 Task: Search one way flight ticket for 5 adults, 2 children, 1 infant in seat and 1 infant on lap in economy from Gulfport/biloxi: Gulfport-biloxi International Airport to Rockford: Chicago Rockford International Airport(was Northwest Chicagoland Regional Airport At Rockford) on 5-1-2023. Choice of flights is Frontier. Number of bags: 1 carry on bag. Price is upto 20000. Outbound departure time preference is 9:45.
Action: Mouse moved to (213, 375)
Screenshot: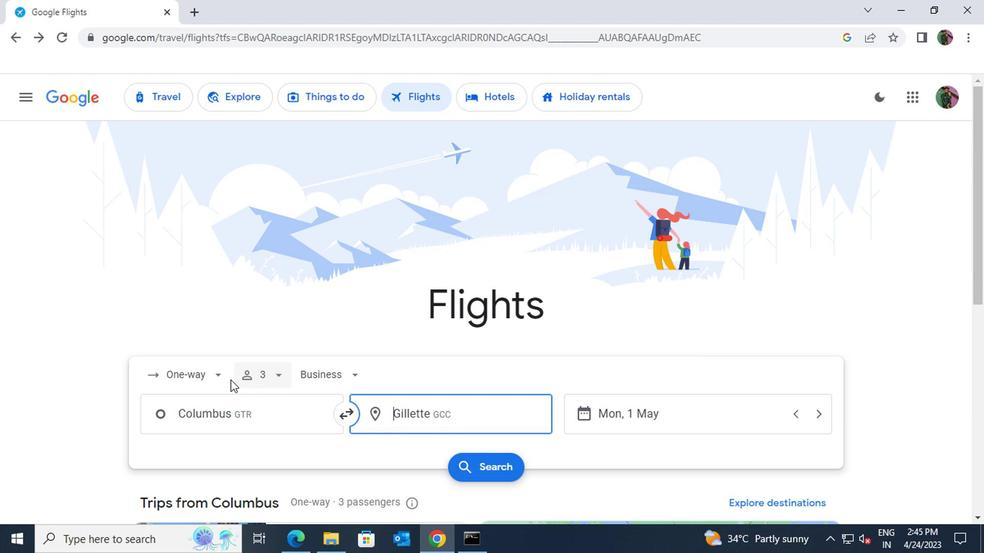
Action: Mouse pressed left at (213, 375)
Screenshot: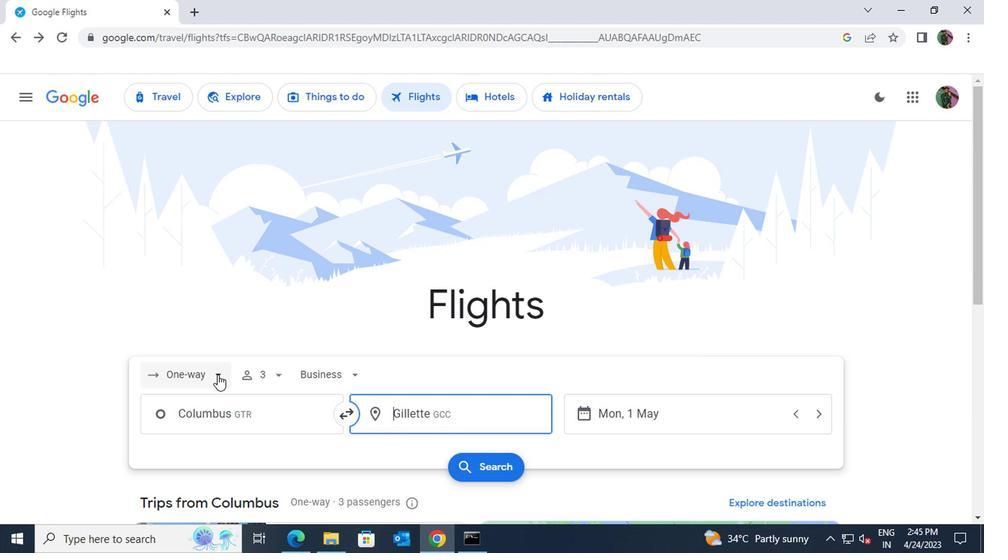 
Action: Mouse moved to (205, 310)
Screenshot: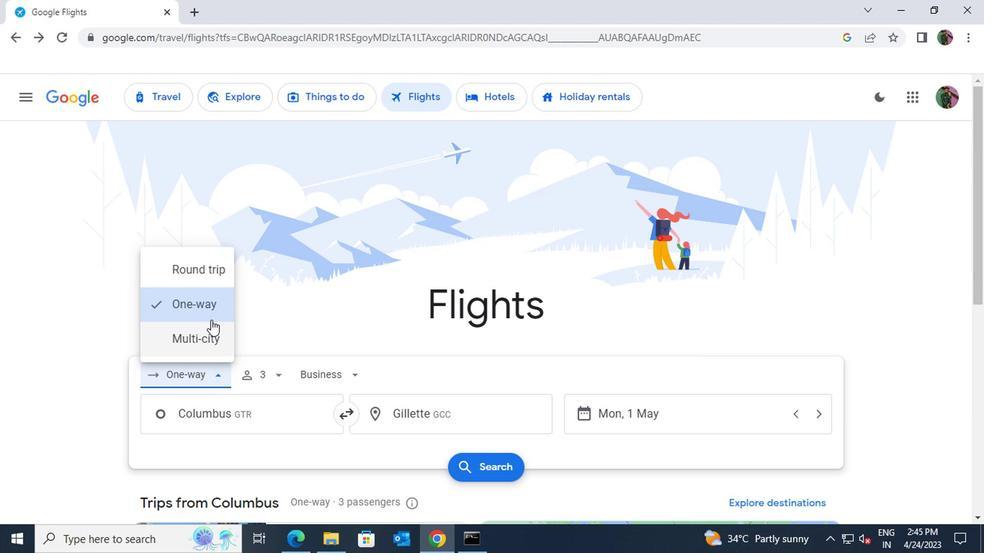 
Action: Mouse pressed left at (205, 310)
Screenshot: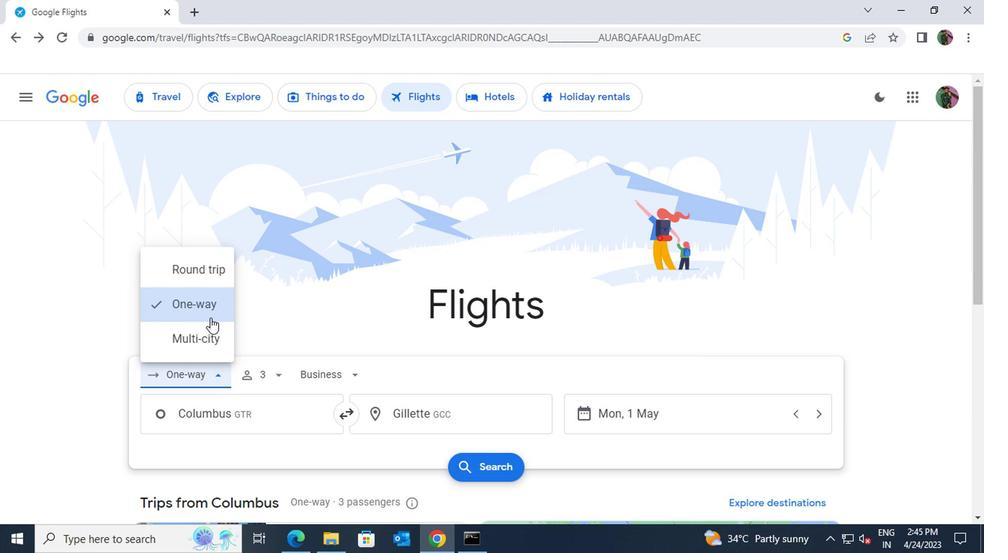 
Action: Mouse moved to (262, 413)
Screenshot: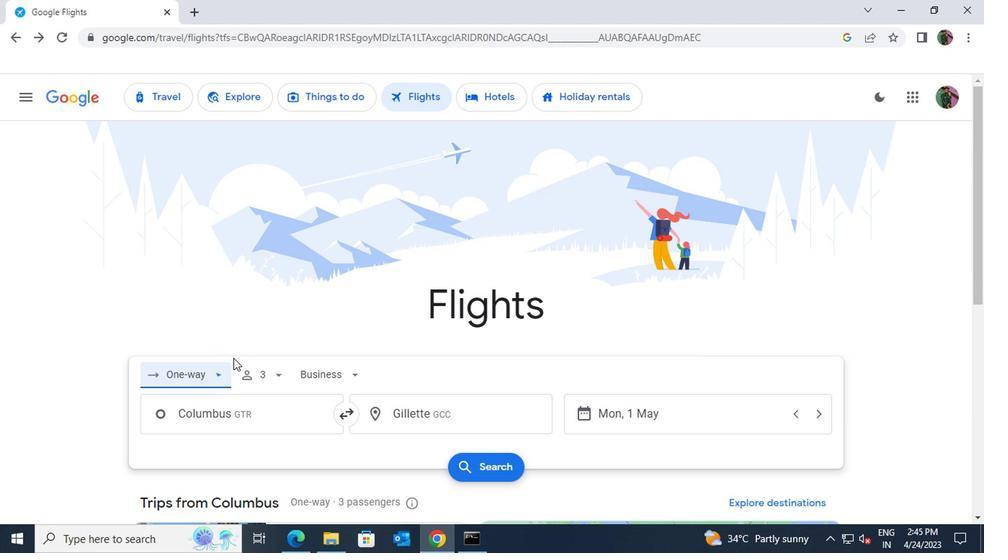 
Action: Mouse pressed left at (262, 413)
Screenshot: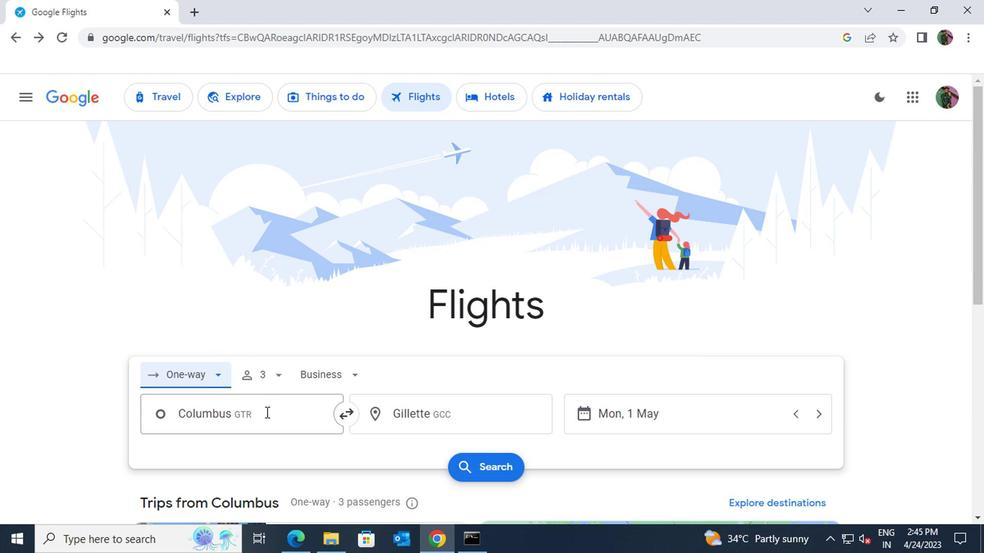 
Action: Mouse moved to (271, 410)
Screenshot: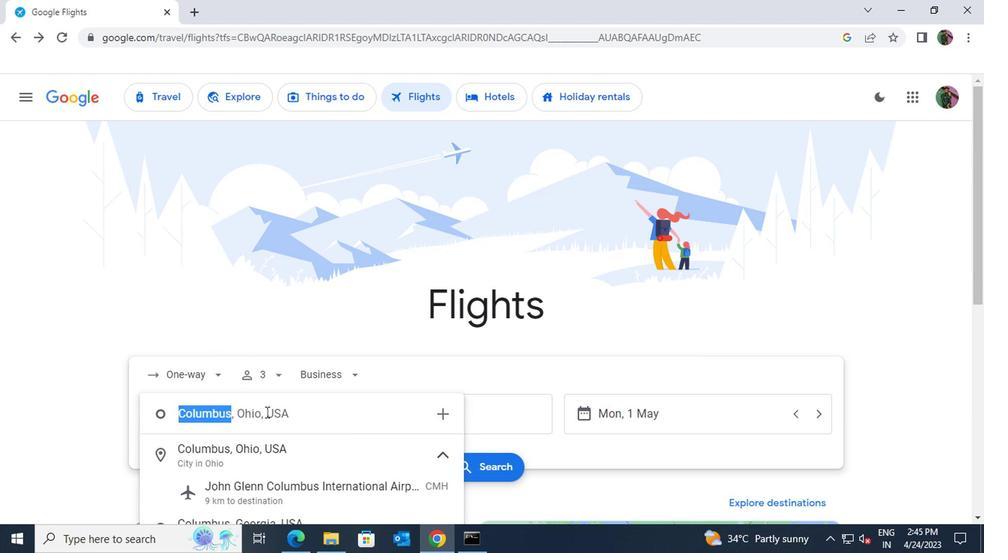 
Action: Key pressed golfport
Screenshot: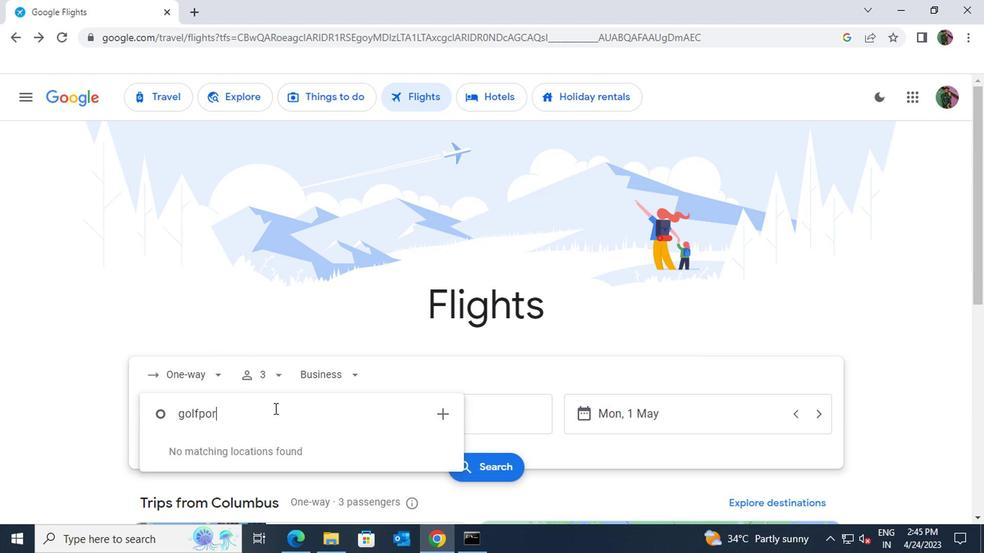 
Action: Mouse moved to (281, 447)
Screenshot: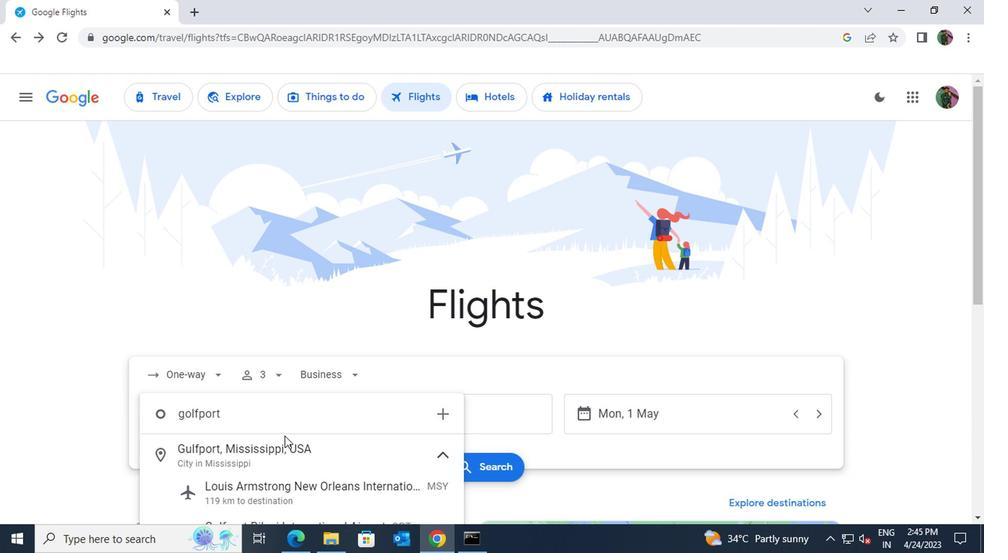 
Action: Mouse scrolled (281, 446) with delta (0, 0)
Screenshot: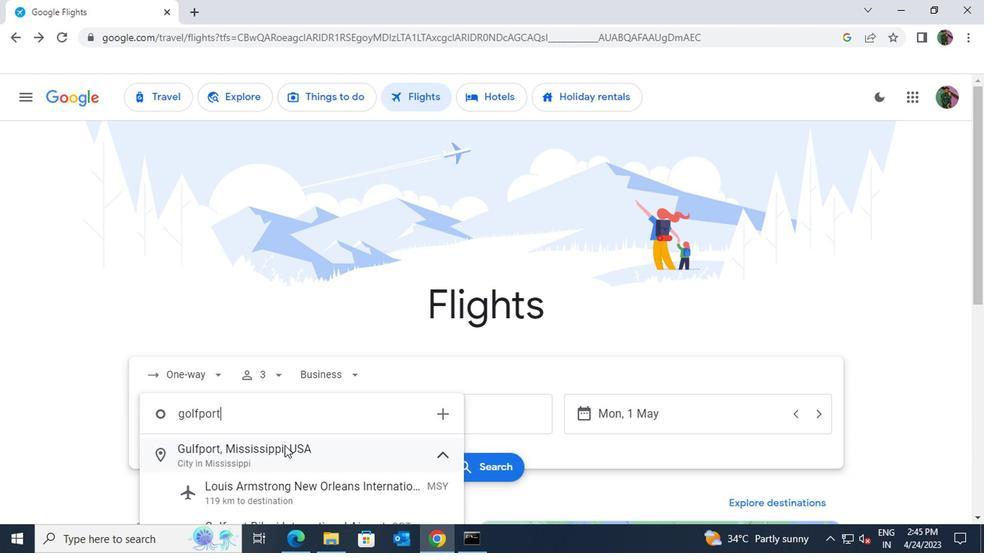 
Action: Mouse moved to (285, 452)
Screenshot: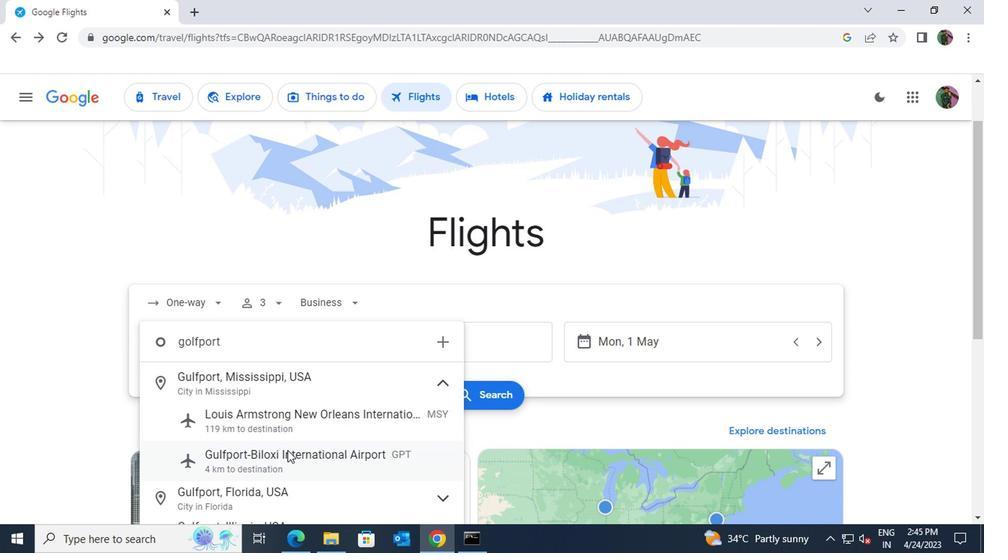 
Action: Mouse pressed left at (285, 452)
Screenshot: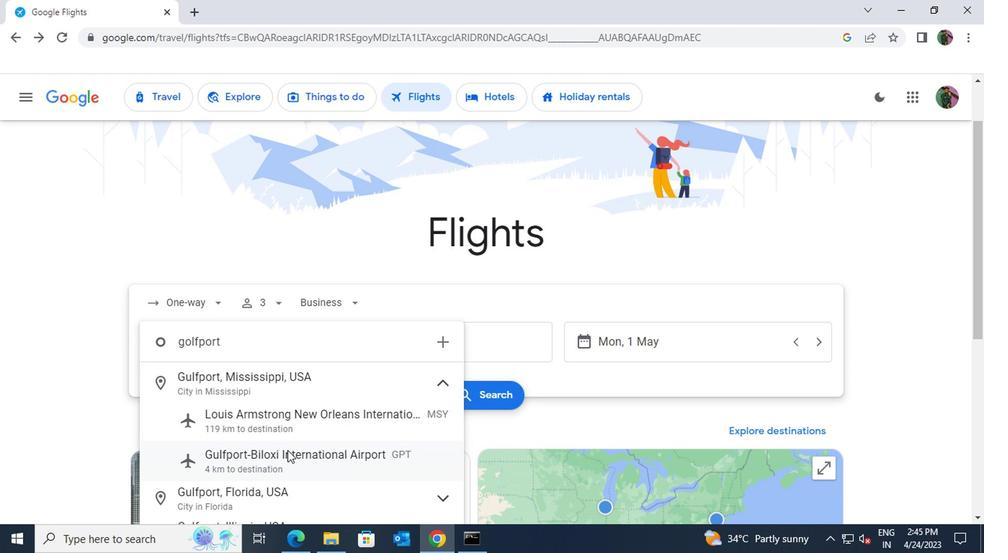 
Action: Mouse moved to (413, 345)
Screenshot: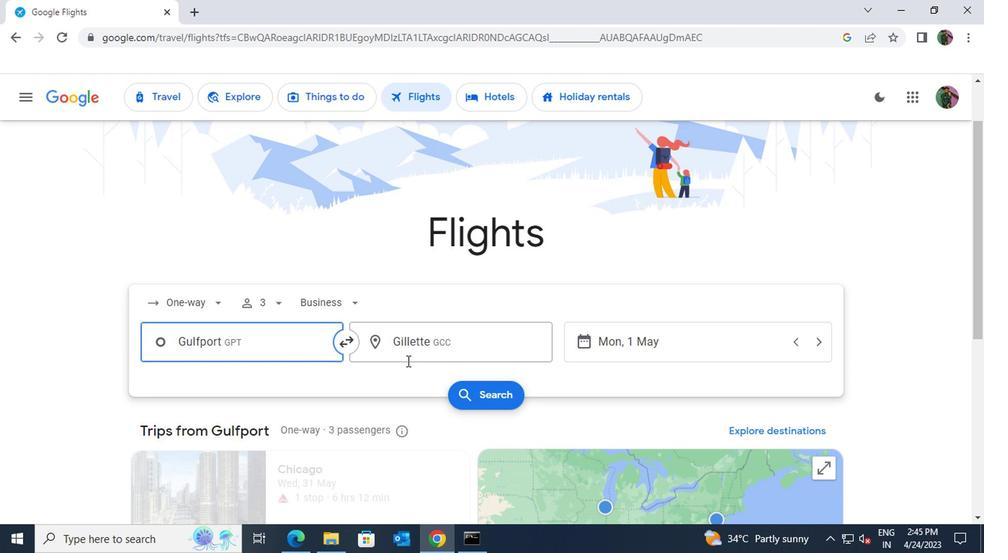 
Action: Mouse pressed left at (413, 345)
Screenshot: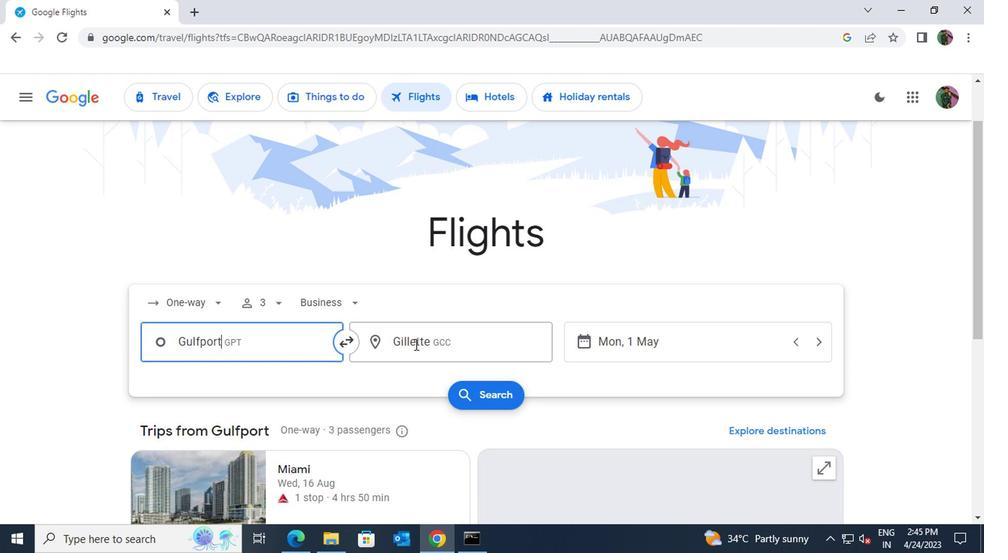 
Action: Key pressed chicago<Key.space>rockfor
Screenshot: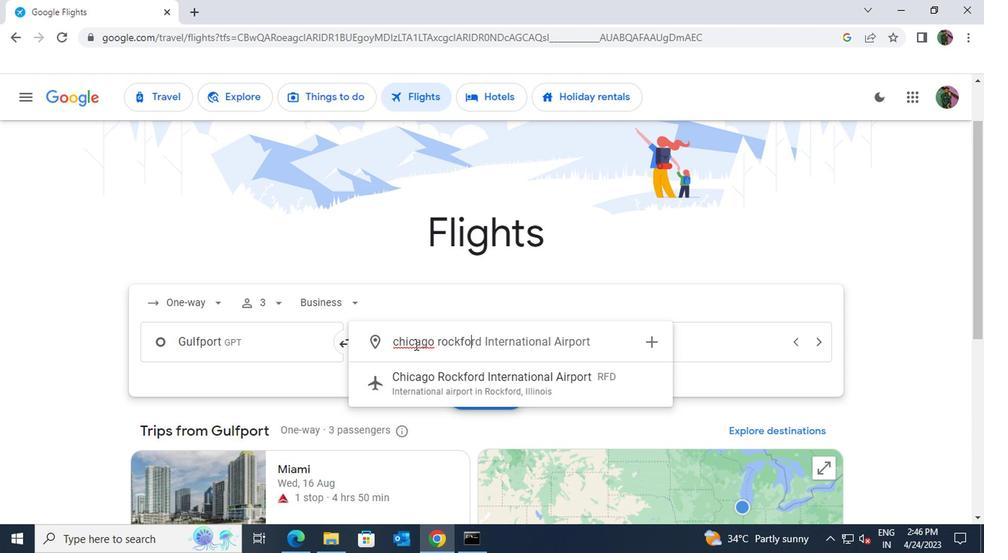 
Action: Mouse moved to (444, 378)
Screenshot: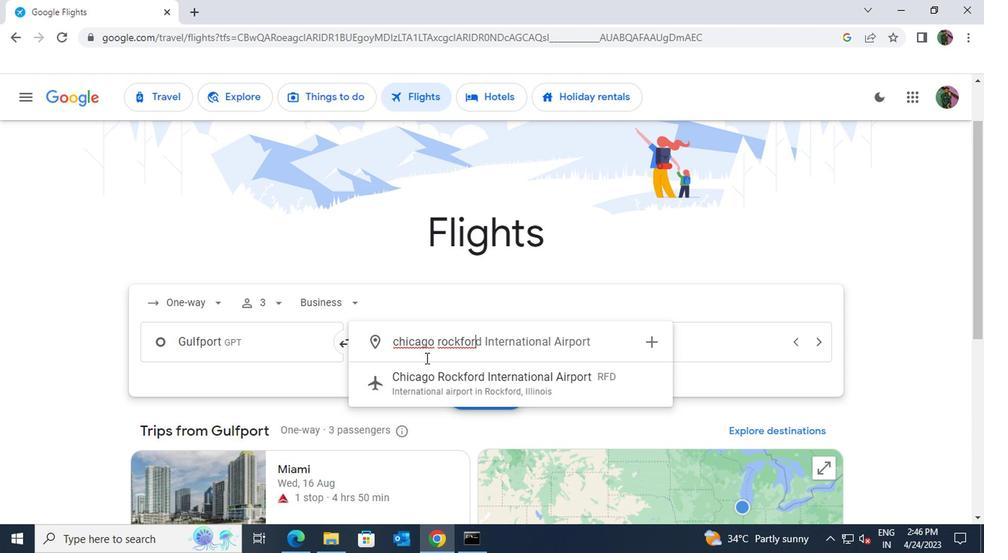 
Action: Mouse pressed left at (444, 378)
Screenshot: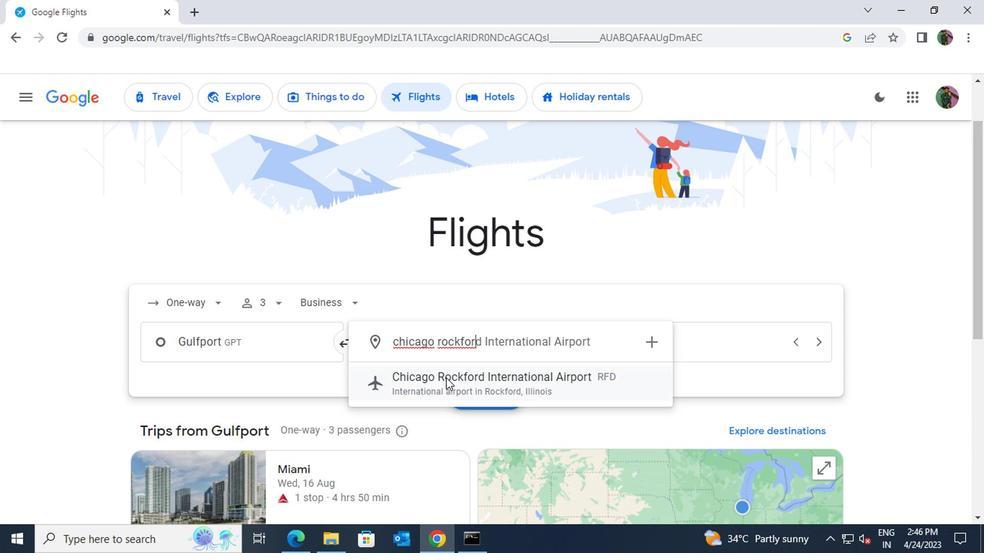 
Action: Mouse moved to (276, 308)
Screenshot: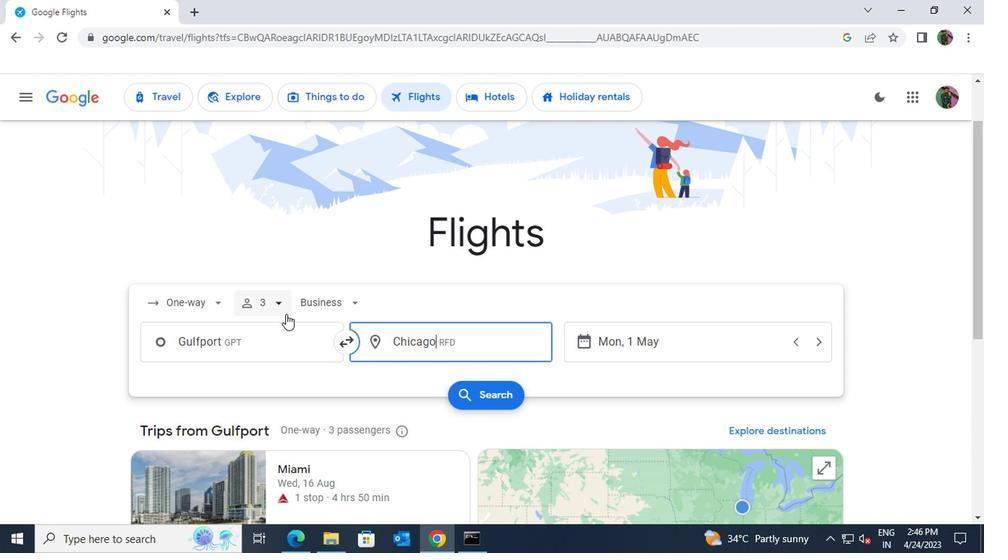 
Action: Mouse pressed left at (276, 308)
Screenshot: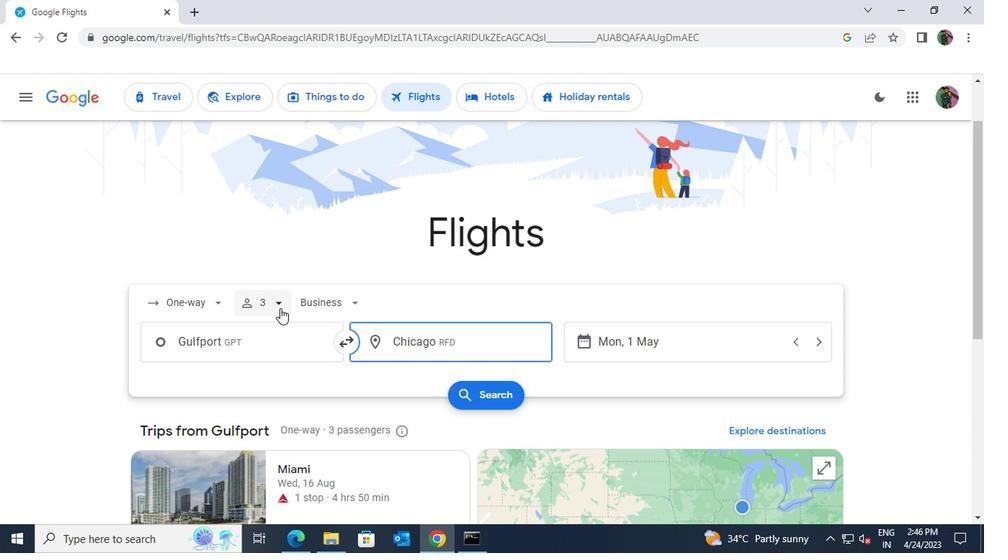 
Action: Mouse moved to (379, 341)
Screenshot: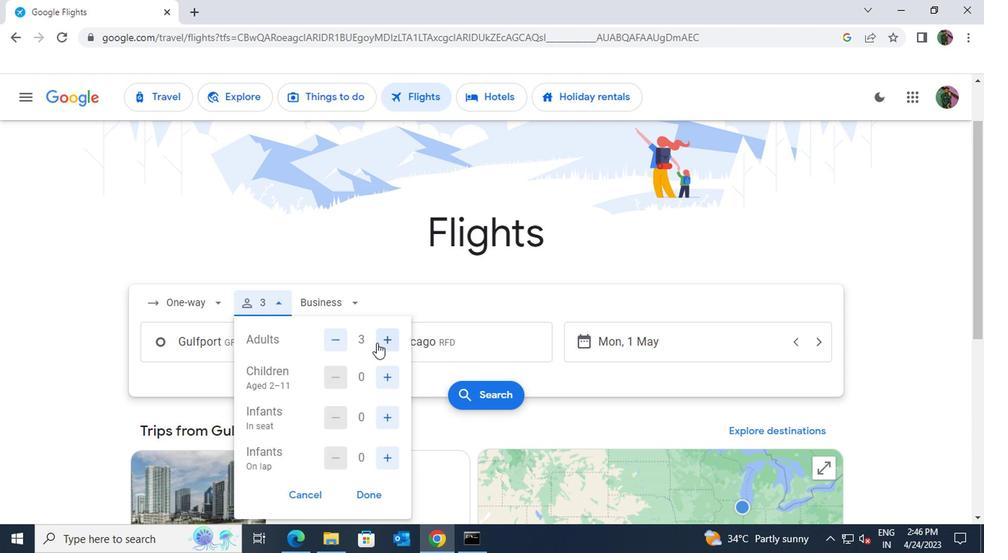 
Action: Mouse pressed left at (379, 341)
Screenshot: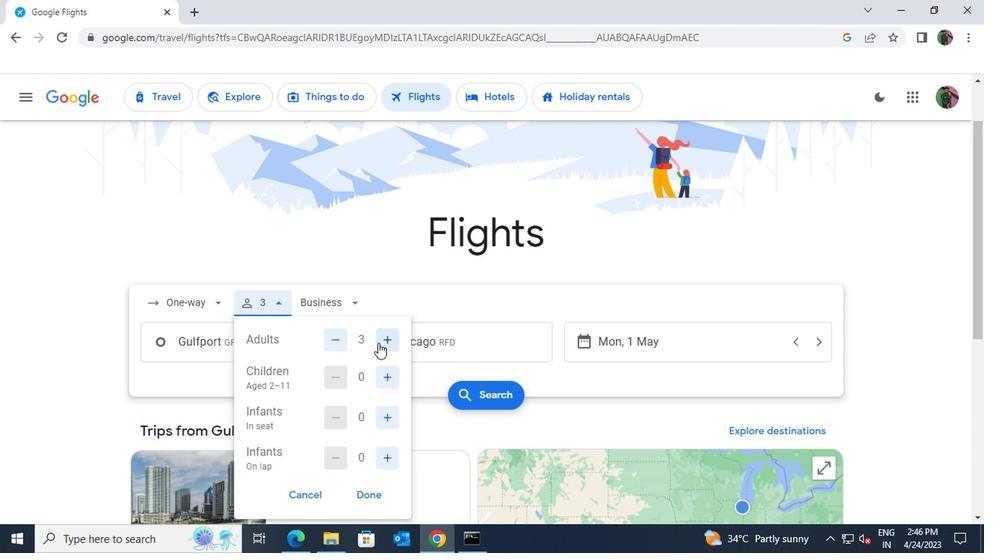 
Action: Mouse pressed left at (379, 341)
Screenshot: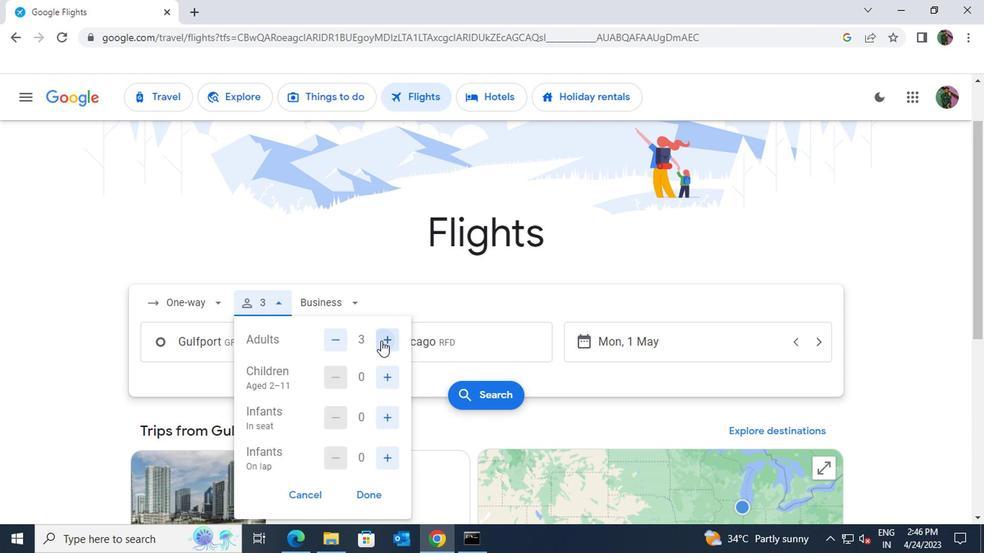 
Action: Mouse moved to (383, 369)
Screenshot: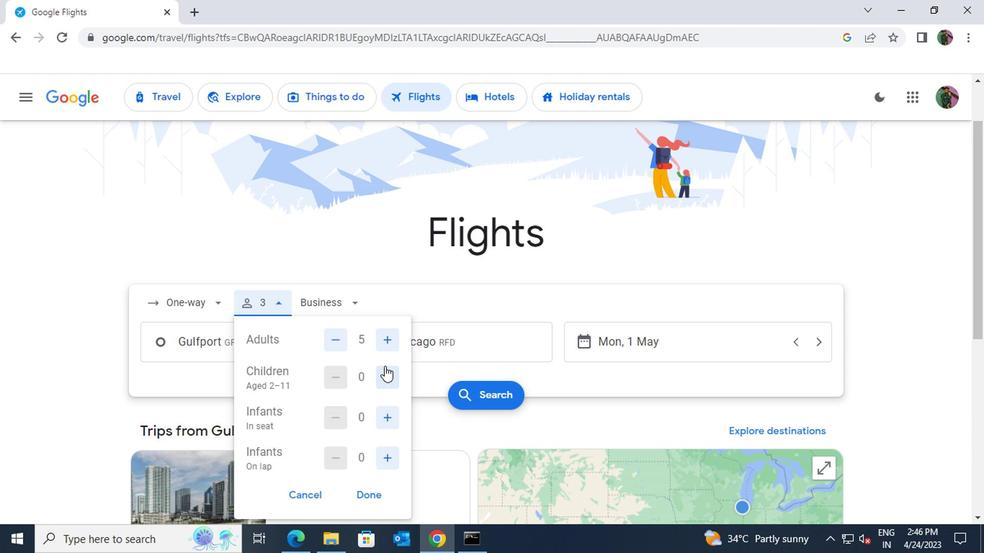 
Action: Mouse pressed left at (383, 369)
Screenshot: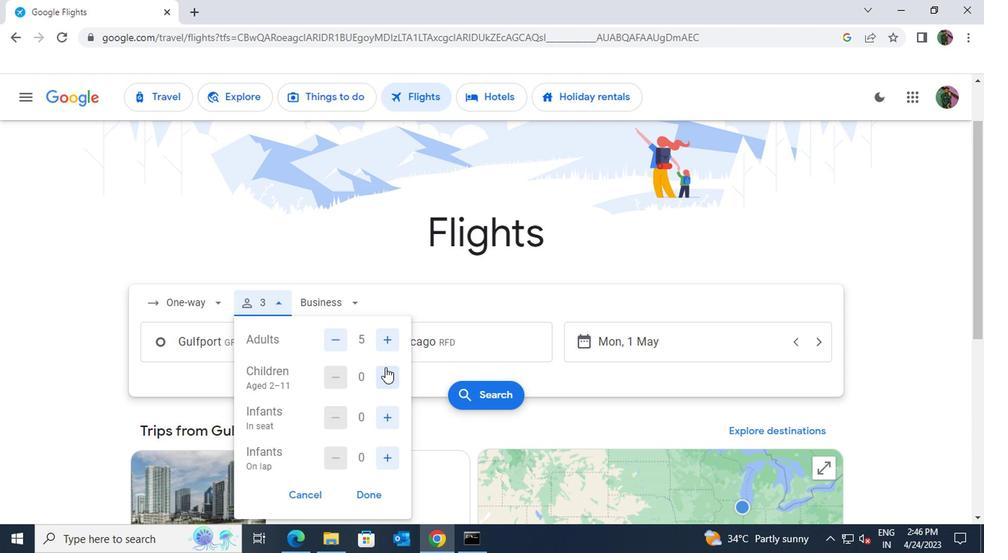 
Action: Mouse pressed left at (383, 369)
Screenshot: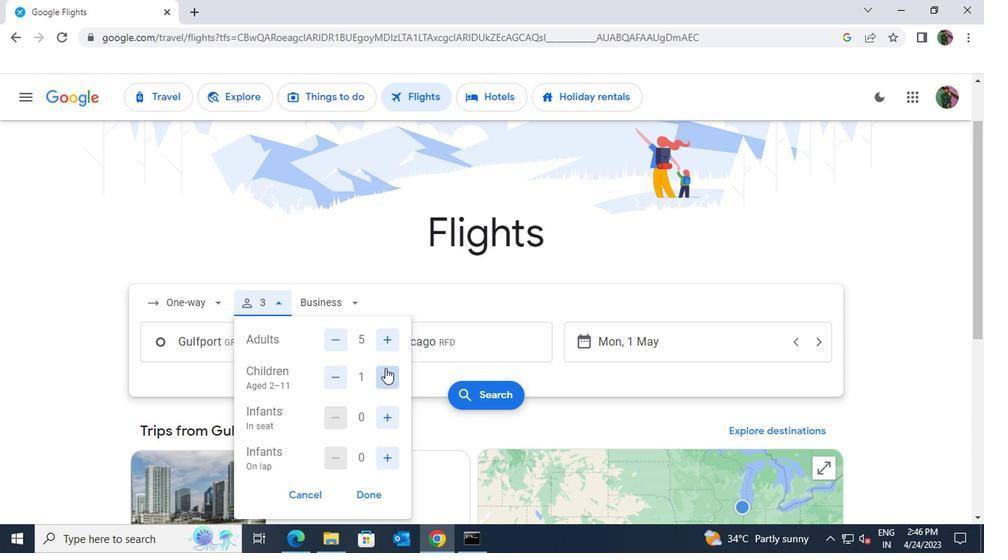 
Action: Mouse moved to (384, 380)
Screenshot: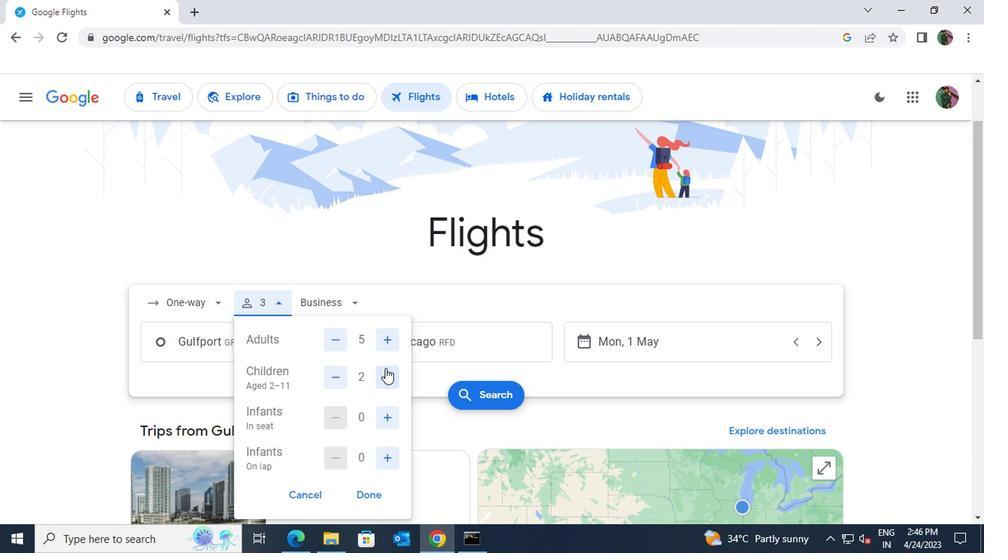 
Action: Mouse scrolled (384, 379) with delta (0, 0)
Screenshot: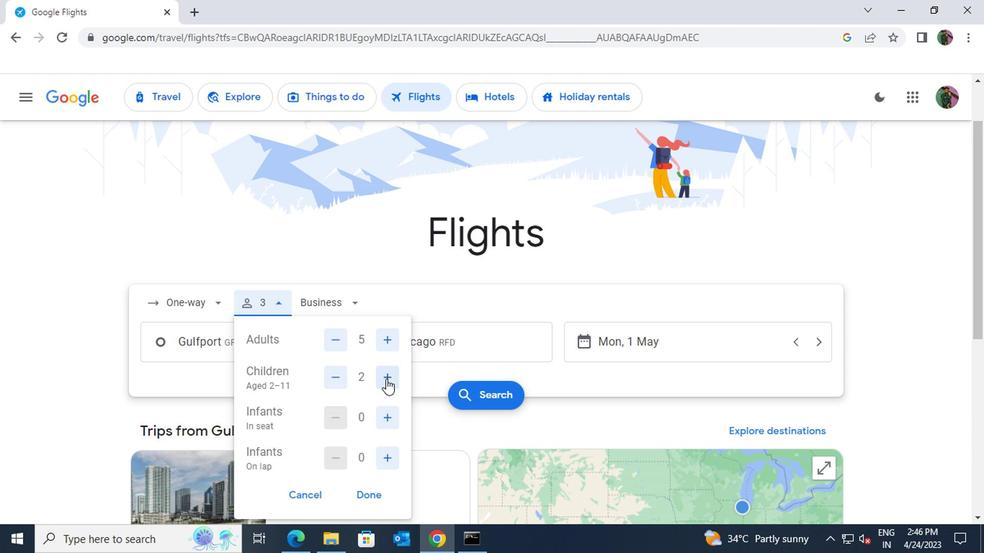
Action: Mouse pressed left at (384, 380)
Screenshot: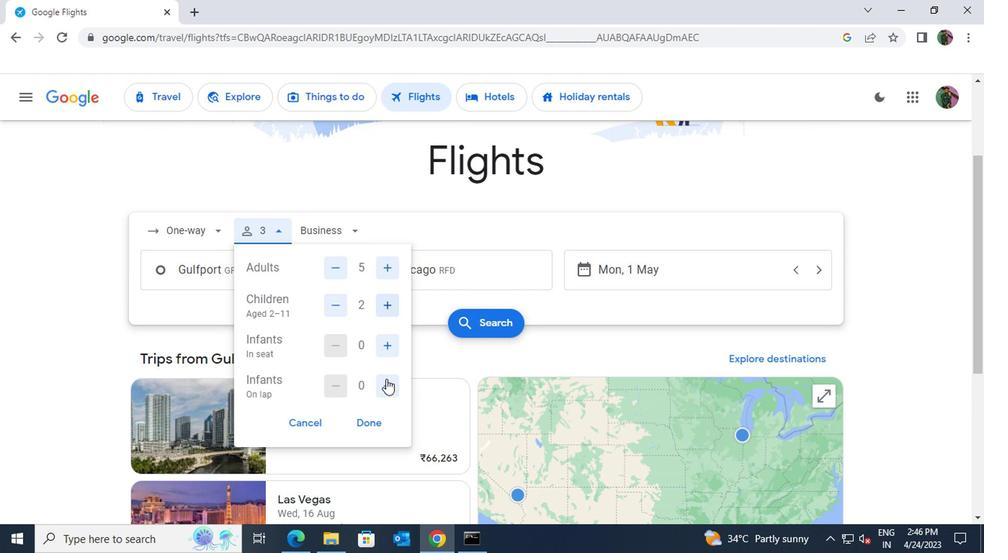 
Action: Mouse moved to (366, 410)
Screenshot: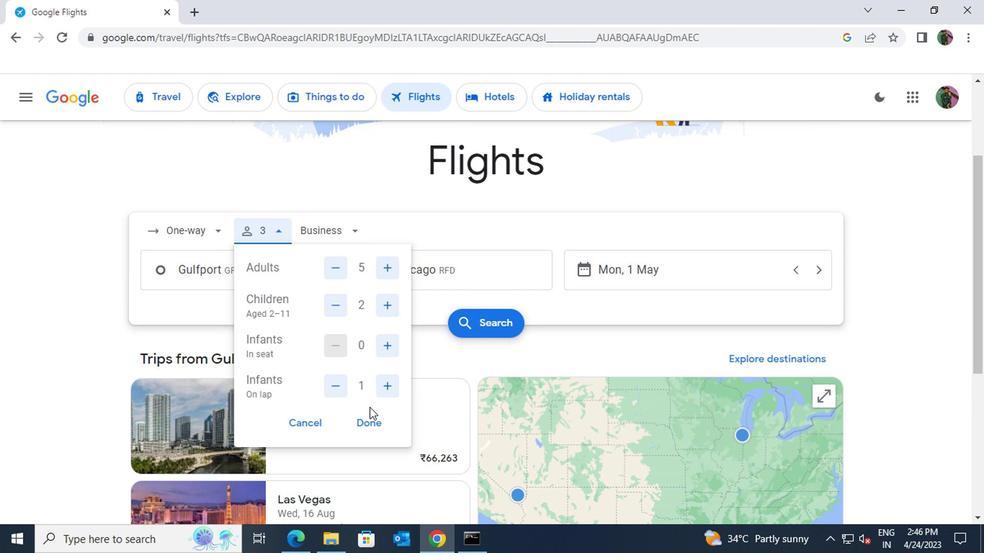 
Action: Mouse pressed left at (366, 410)
Screenshot: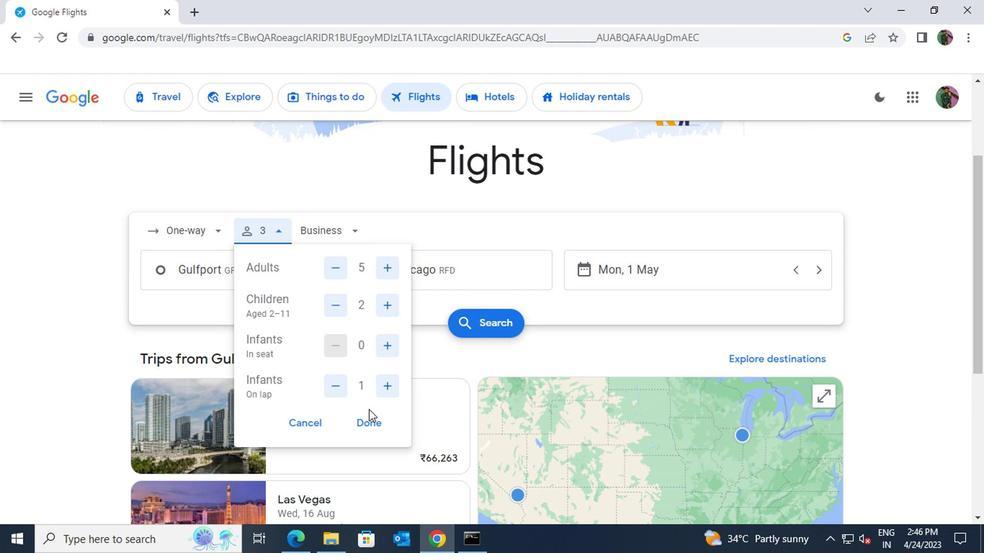 
Action: Mouse moved to (363, 426)
Screenshot: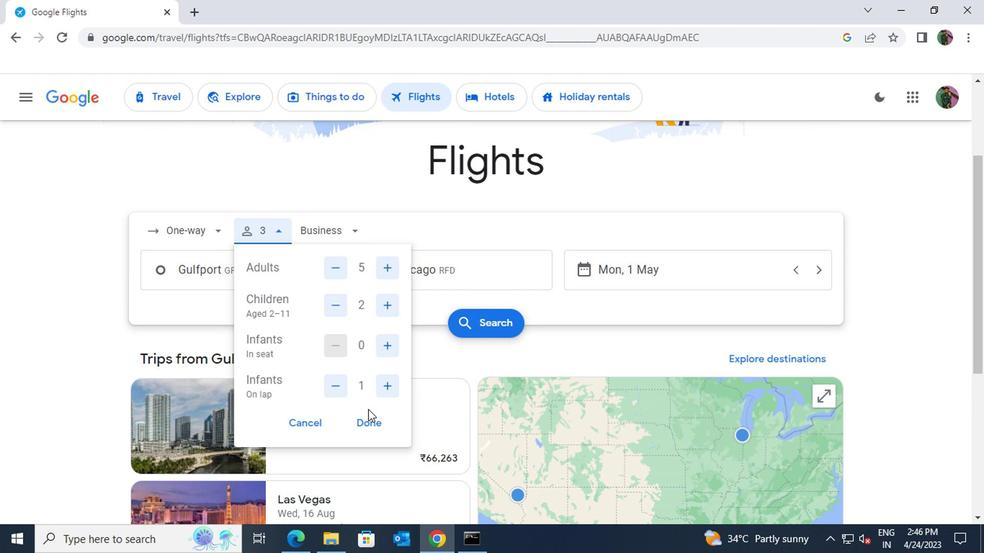 
Action: Mouse pressed left at (363, 426)
Screenshot: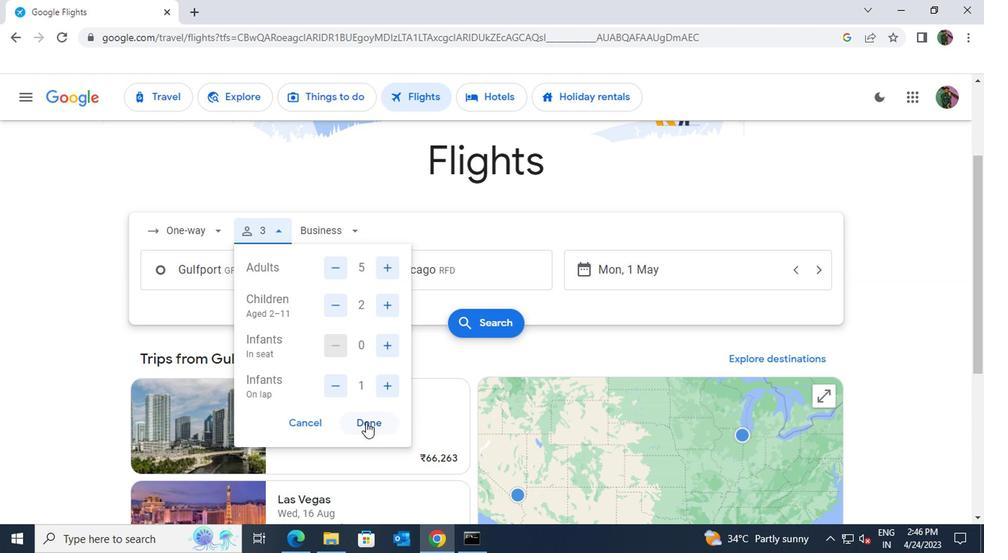 
Action: Mouse moved to (577, 267)
Screenshot: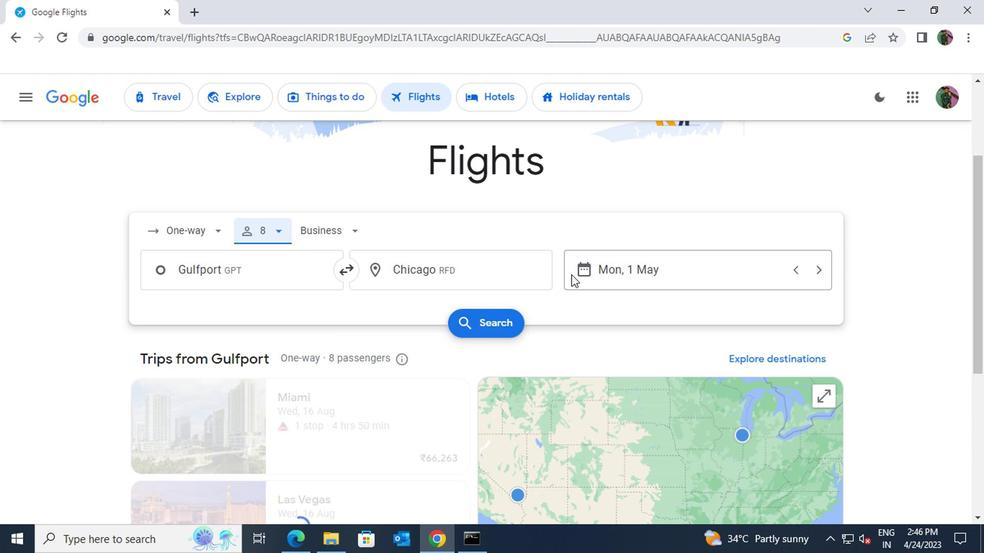 
Action: Mouse pressed left at (577, 267)
Screenshot: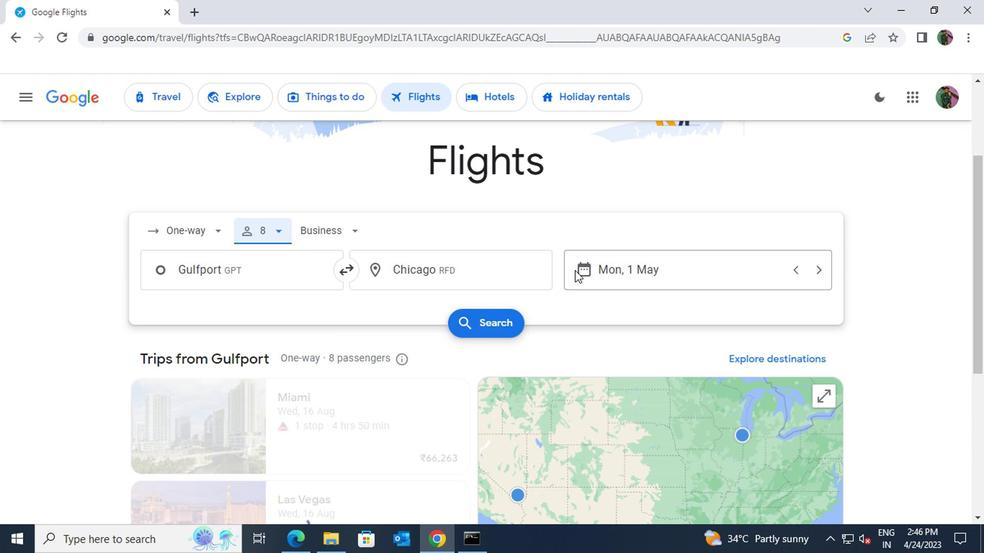 
Action: Mouse moved to (631, 260)
Screenshot: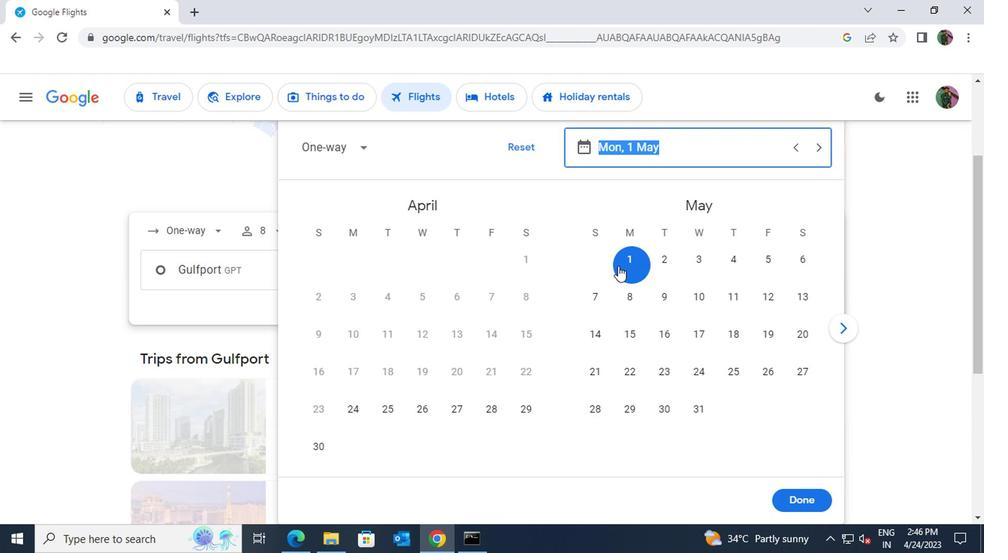 
Action: Mouse pressed left at (631, 260)
Screenshot: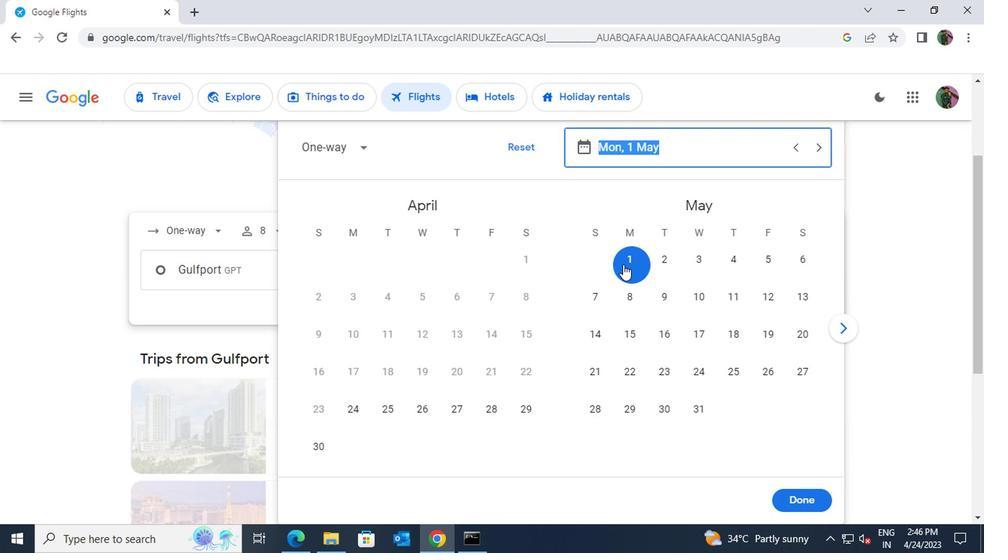 
Action: Mouse moved to (796, 504)
Screenshot: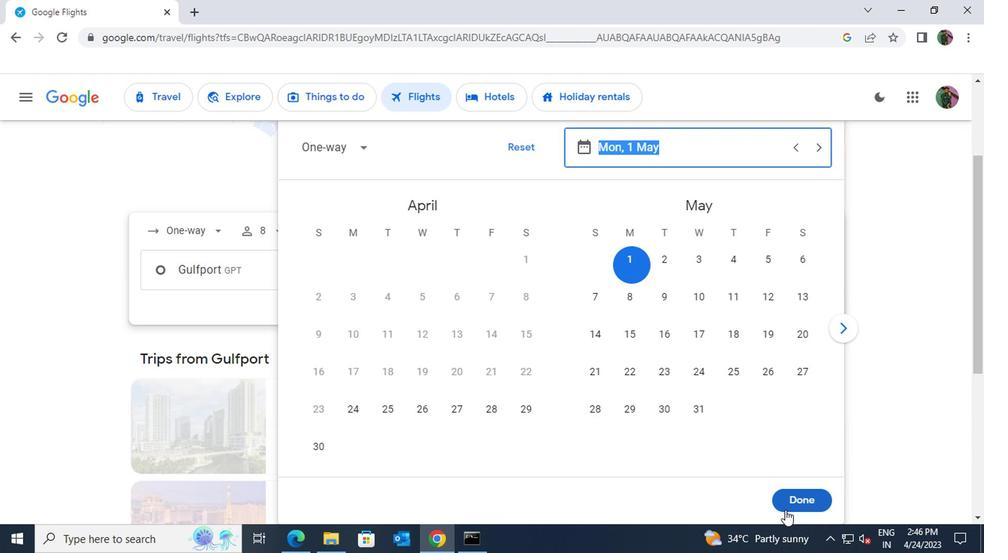 
Action: Mouse pressed left at (796, 504)
Screenshot: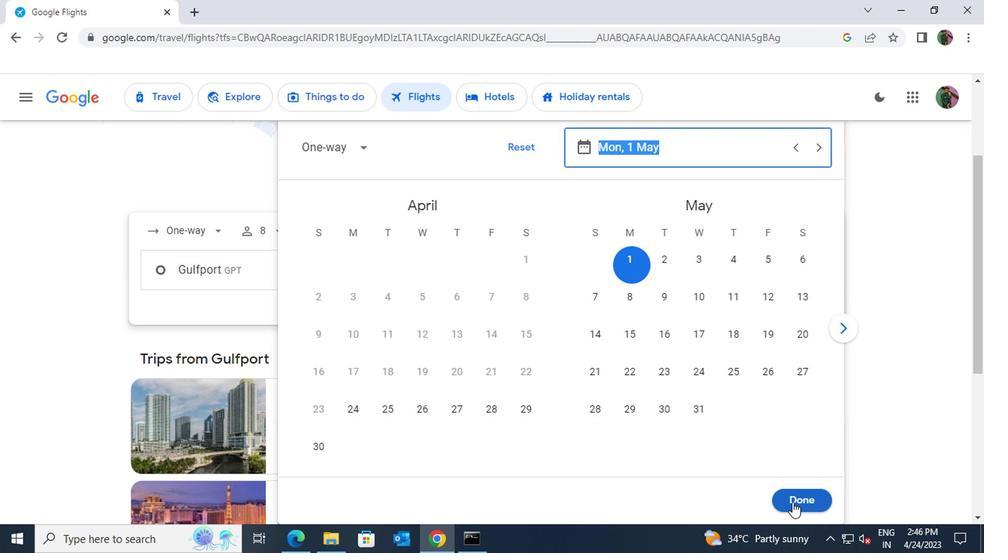 
Action: Mouse moved to (496, 319)
Screenshot: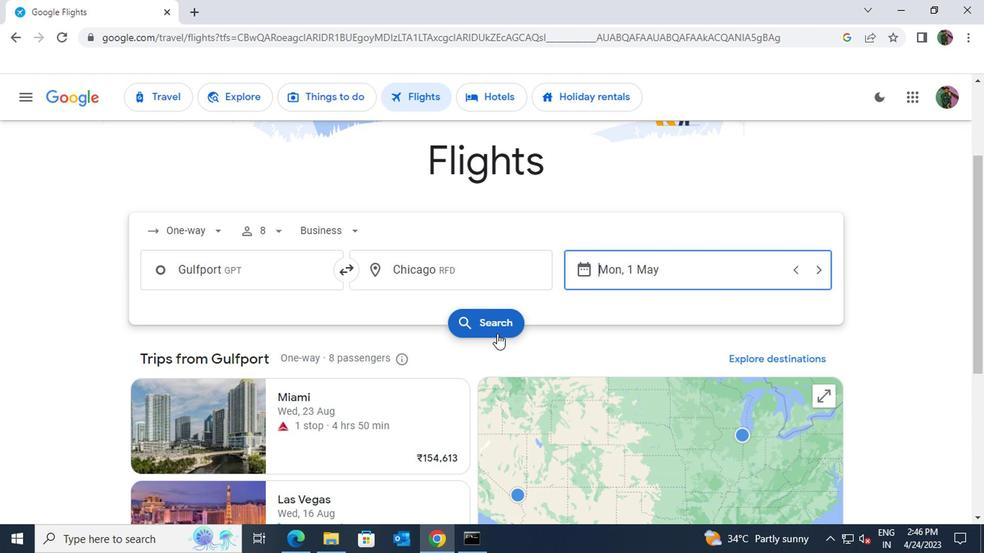 
Action: Mouse pressed left at (496, 319)
Screenshot: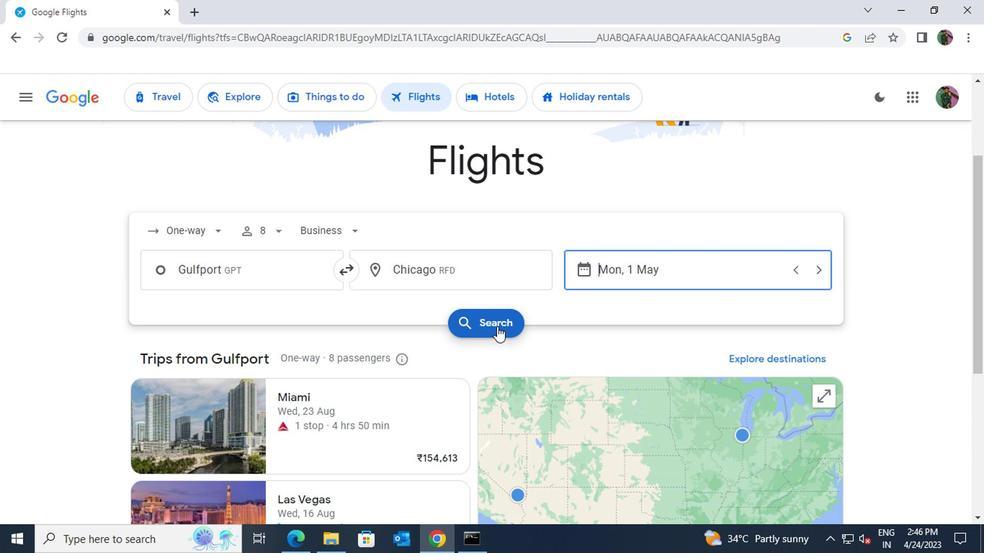 
Action: Mouse moved to (166, 231)
Screenshot: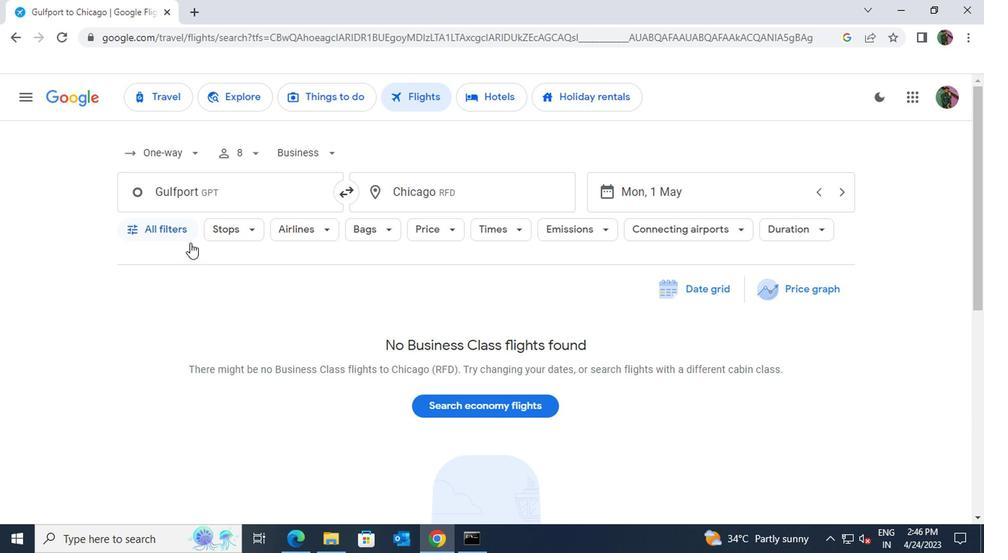
Action: Mouse pressed left at (166, 231)
Screenshot: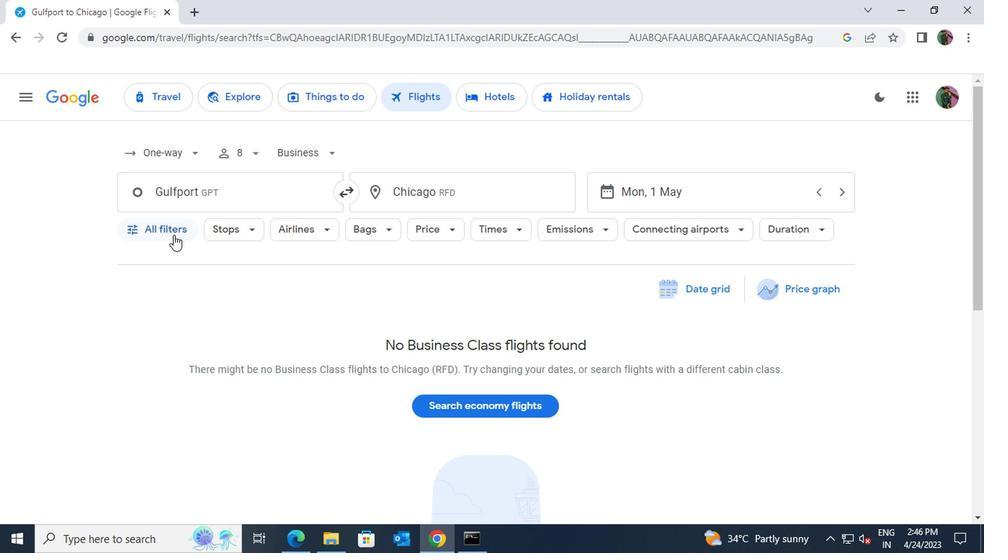 
Action: Mouse moved to (246, 352)
Screenshot: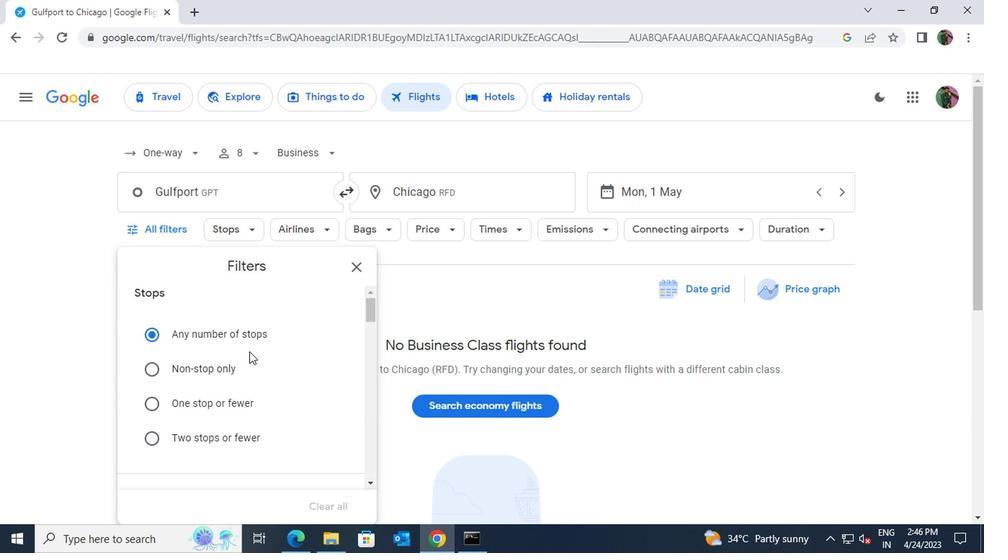 
Action: Mouse scrolled (246, 351) with delta (0, 0)
Screenshot: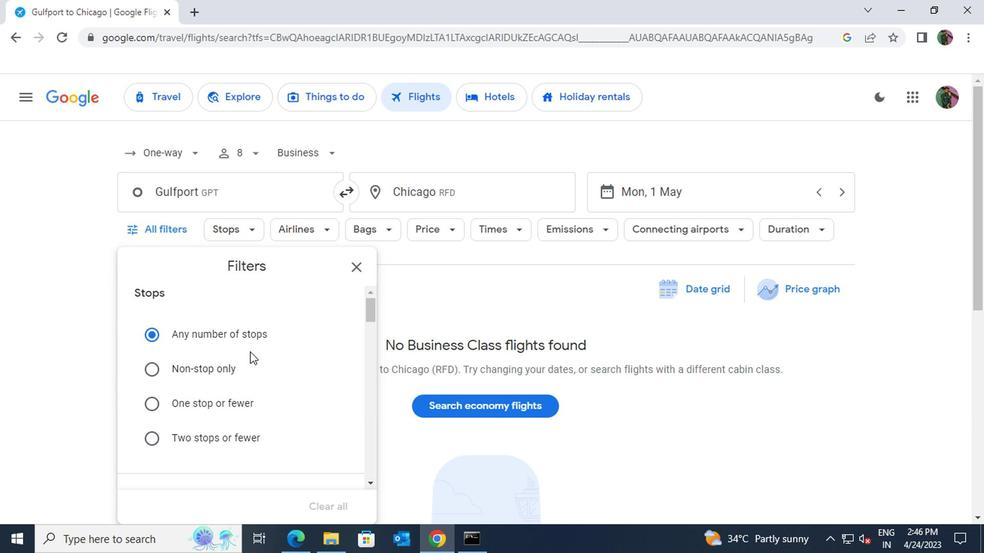 
Action: Mouse scrolled (246, 351) with delta (0, 0)
Screenshot: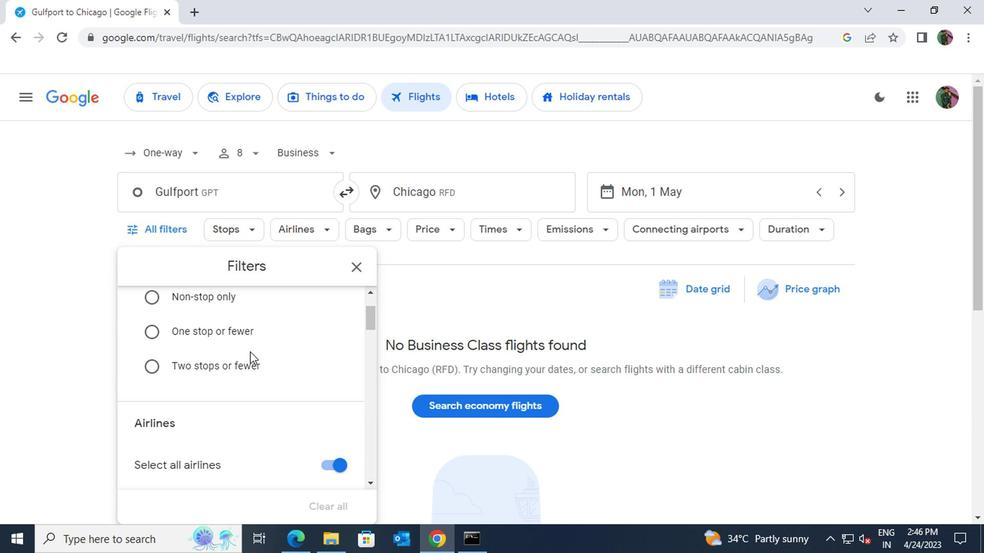 
Action: Mouse scrolled (246, 351) with delta (0, 0)
Screenshot: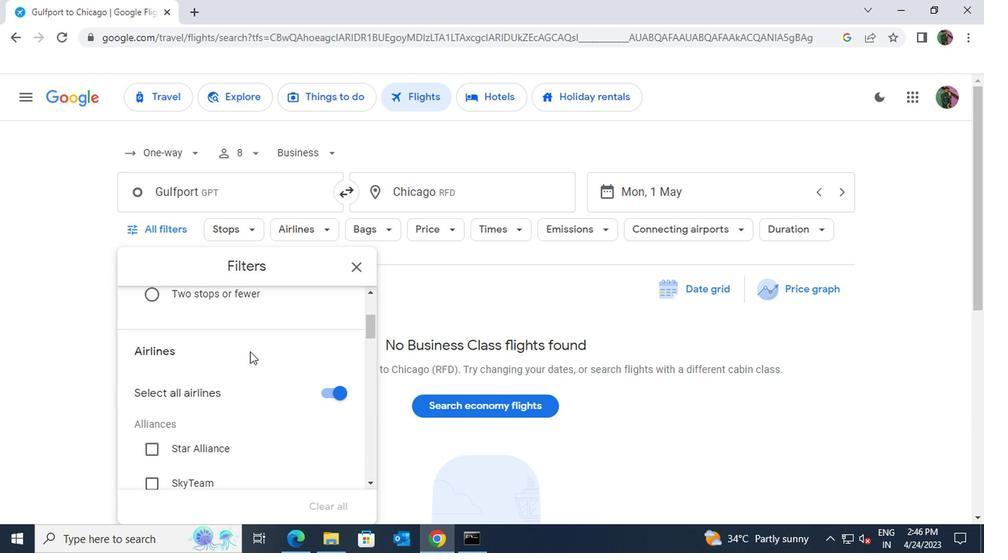 
Action: Mouse scrolled (246, 351) with delta (0, 0)
Screenshot: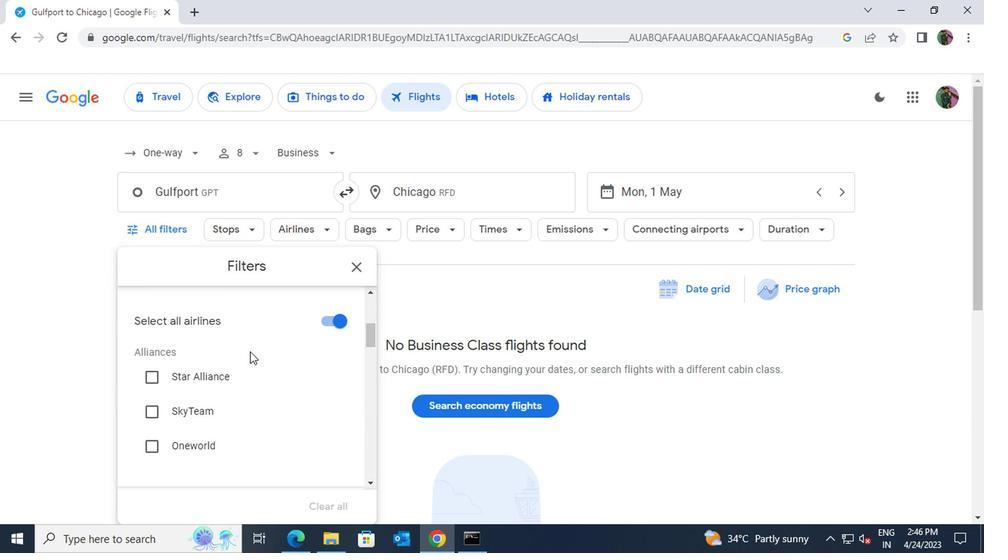 
Action: Mouse moved to (247, 352)
Screenshot: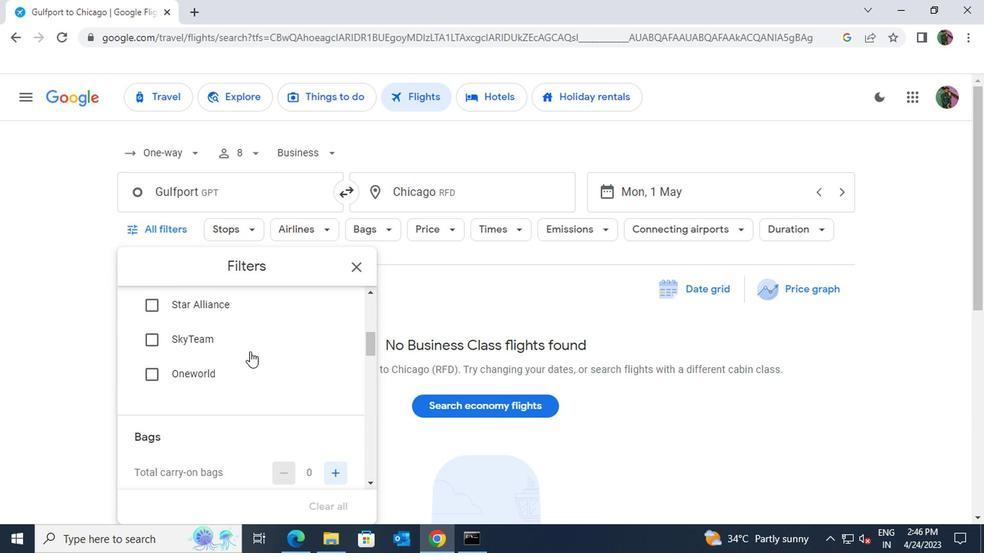 
Action: Mouse scrolled (247, 351) with delta (0, 0)
Screenshot: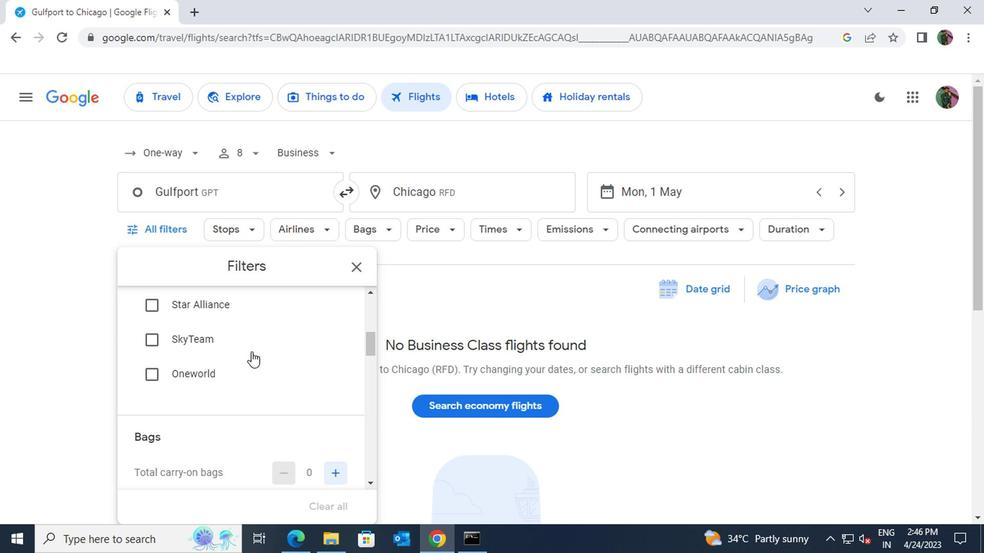 
Action: Mouse scrolled (247, 351) with delta (0, 0)
Screenshot: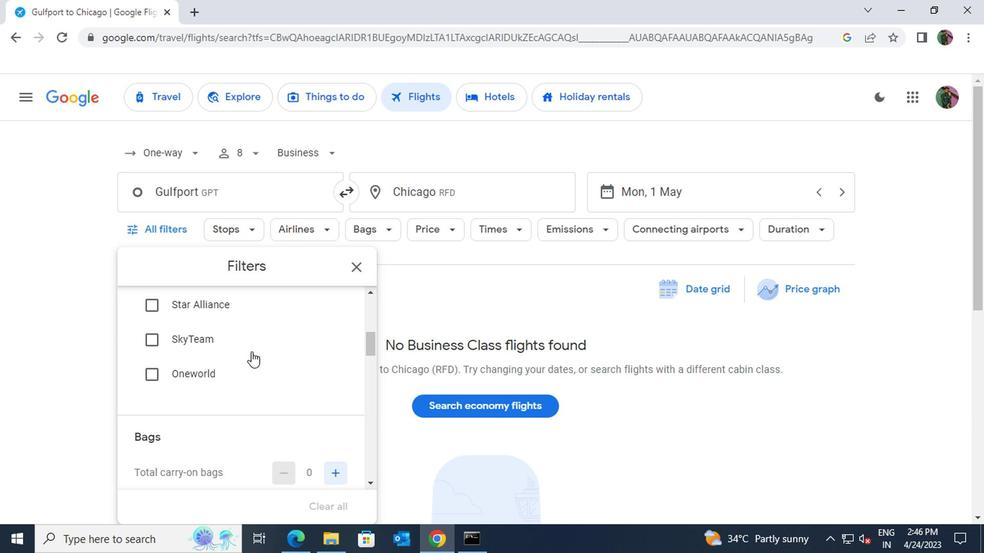 
Action: Mouse moved to (328, 330)
Screenshot: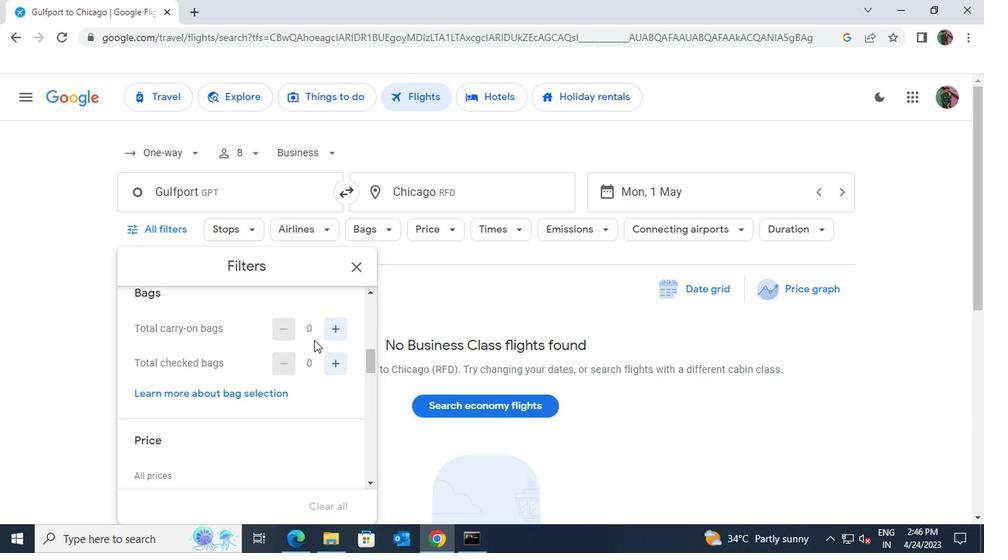 
Action: Mouse pressed left at (328, 330)
Screenshot: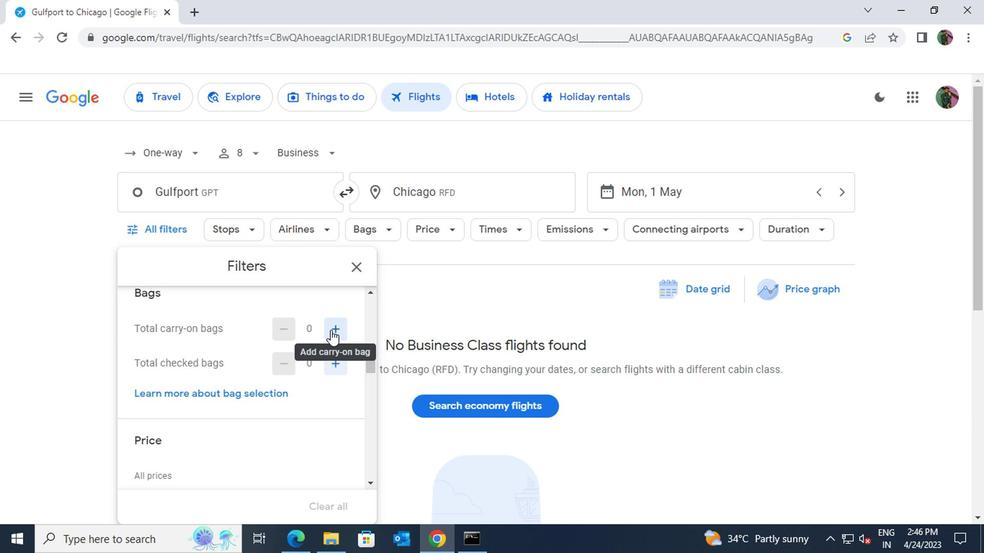 
Action: Mouse scrolled (328, 329) with delta (0, -1)
Screenshot: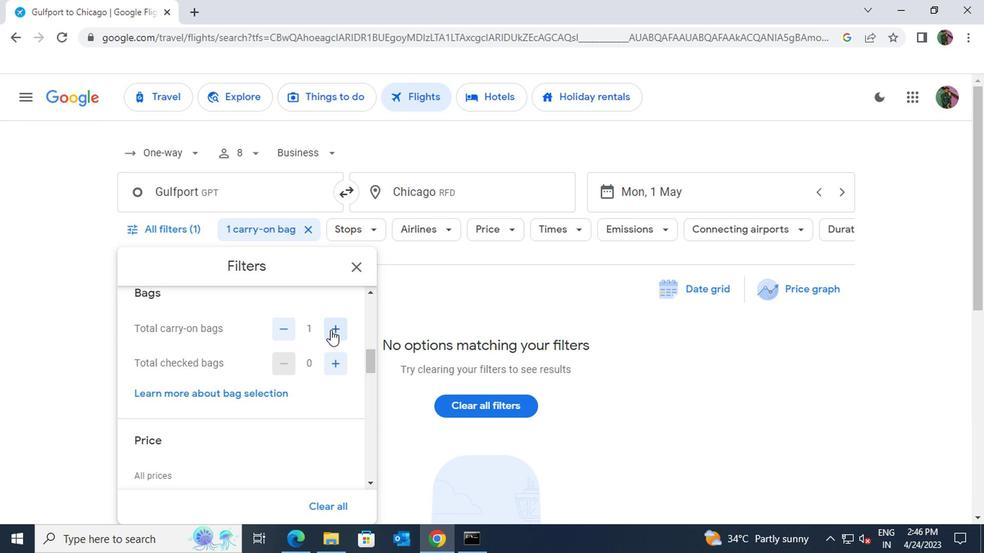 
Action: Mouse moved to (337, 437)
Screenshot: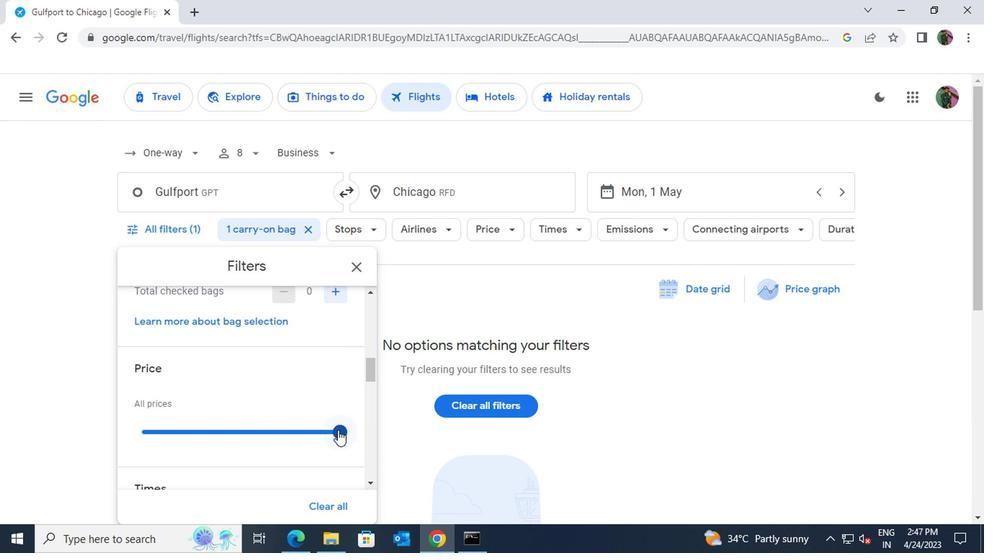 
Action: Mouse pressed left at (337, 437)
Screenshot: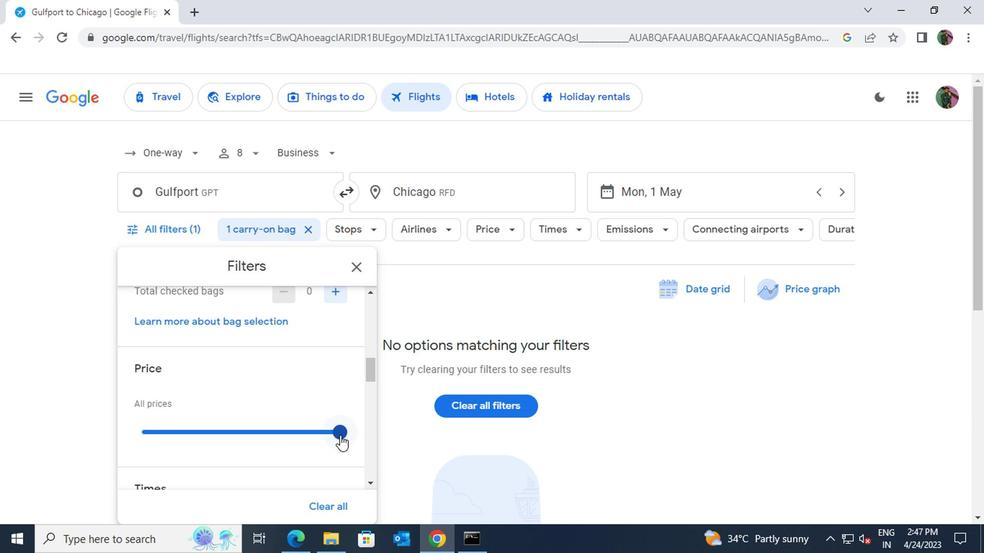 
Action: Mouse moved to (280, 432)
Screenshot: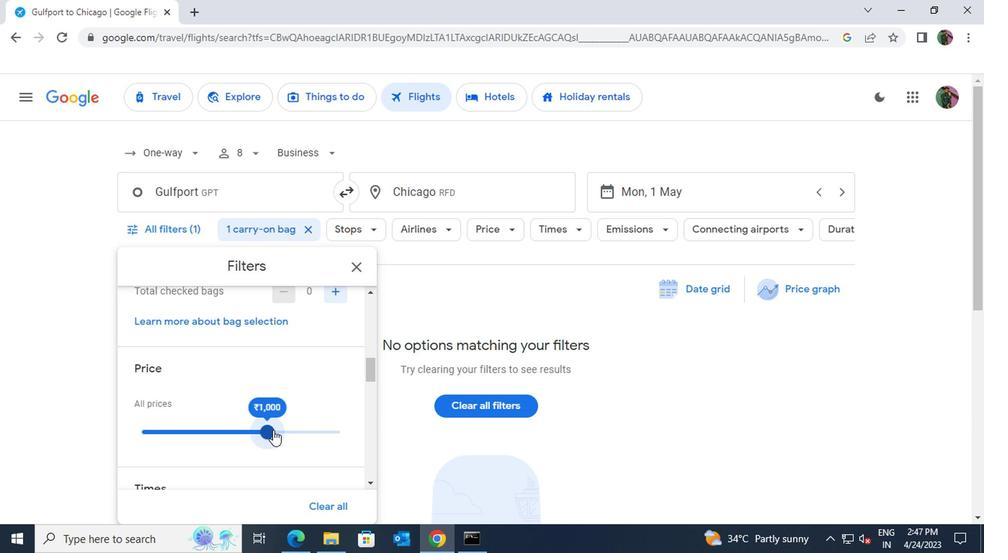 
Action: Mouse scrolled (280, 431) with delta (0, -1)
Screenshot: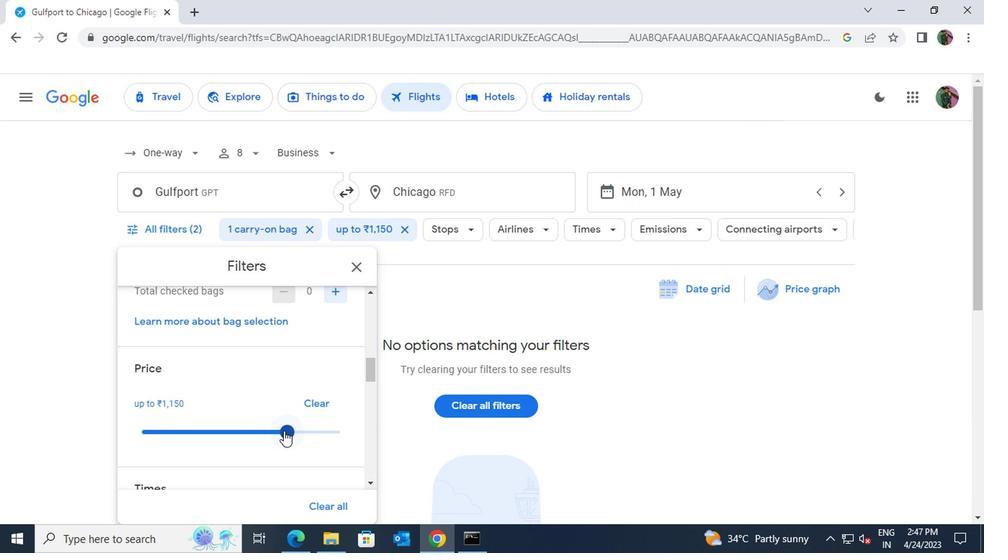 
Action: Mouse scrolled (280, 431) with delta (0, -1)
Screenshot: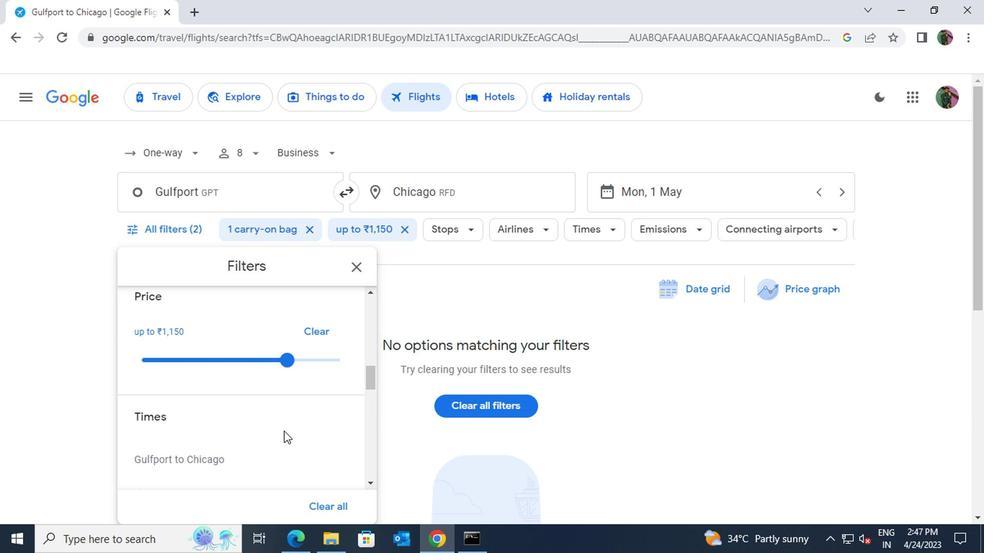 
Action: Mouse scrolled (280, 431) with delta (0, -1)
Screenshot: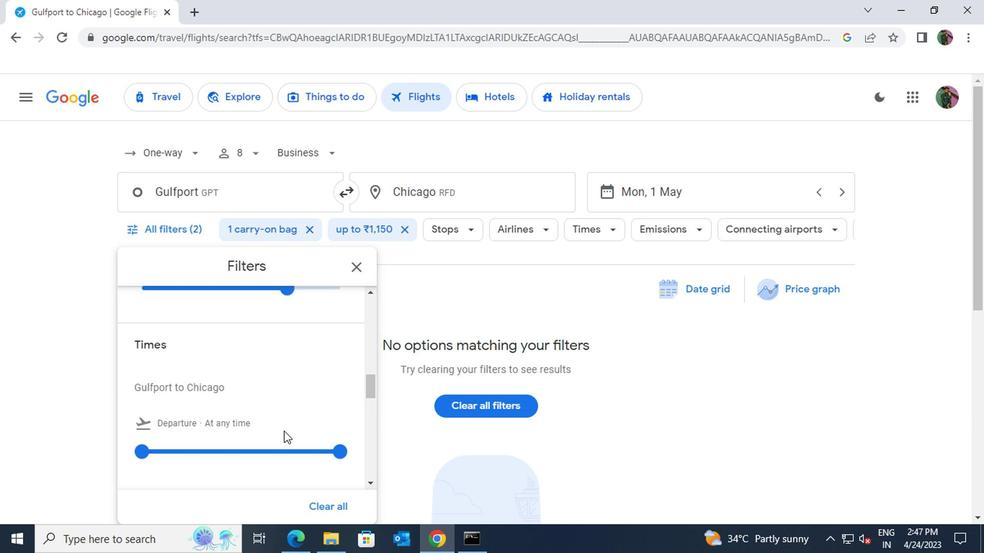 
Action: Mouse scrolled (280, 431) with delta (0, -1)
Screenshot: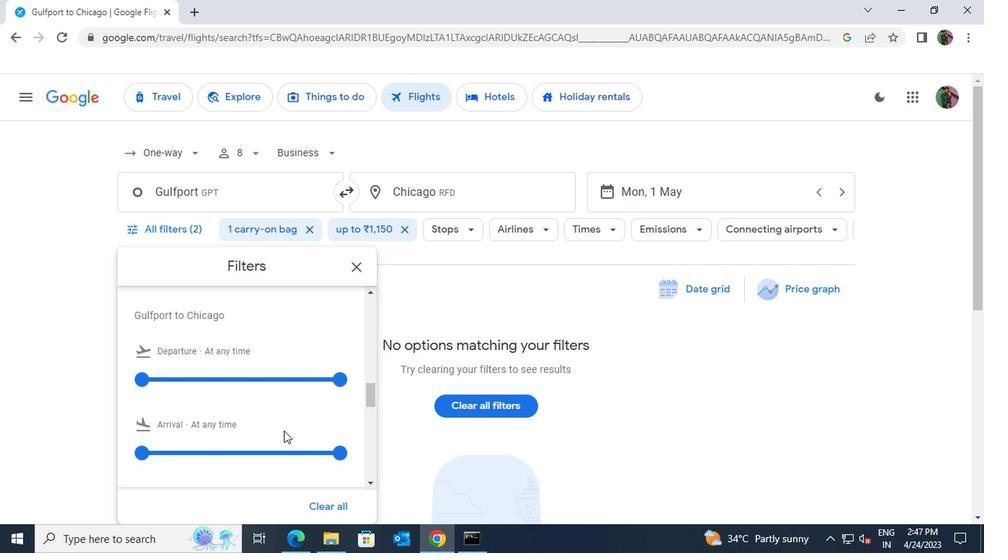 
Action: Mouse scrolled (280, 433) with delta (0, 0)
Screenshot: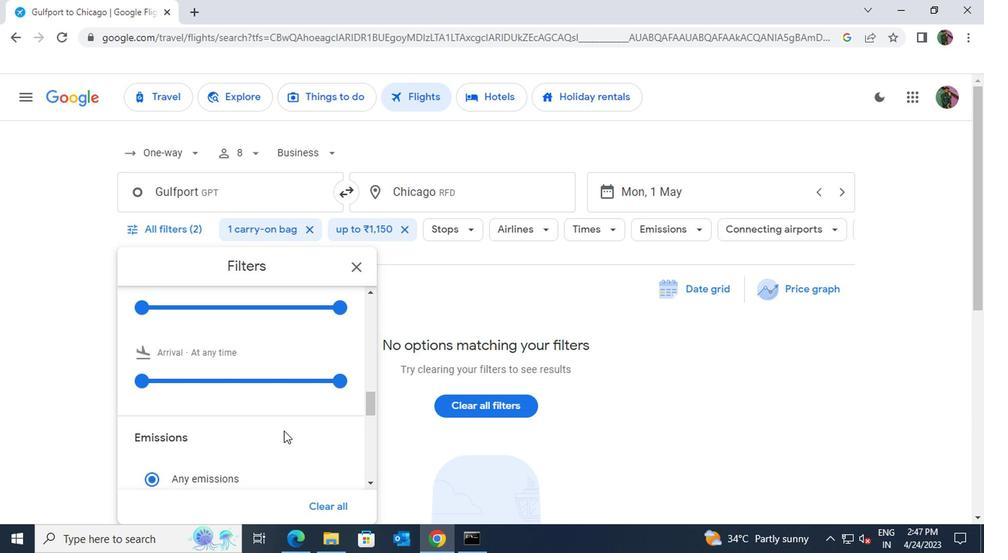 
Action: Mouse scrolled (280, 433) with delta (0, 0)
Screenshot: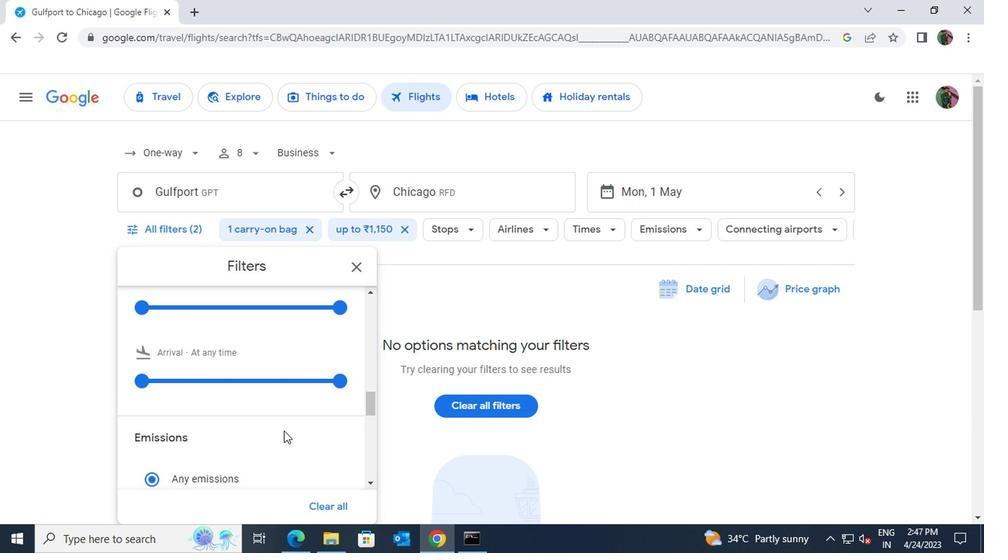 
Action: Mouse moved to (329, 449)
Screenshot: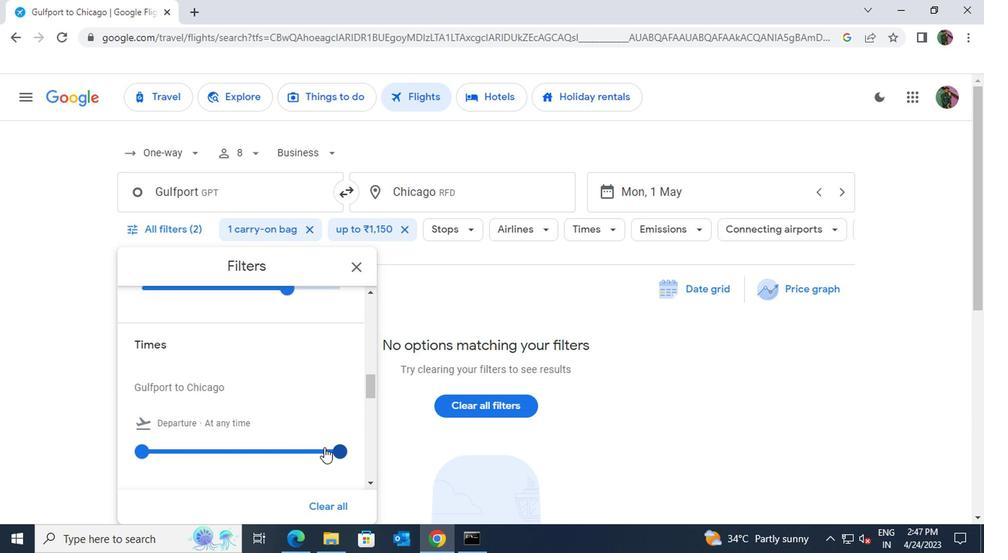 
Action: Mouse pressed left at (329, 449)
Screenshot: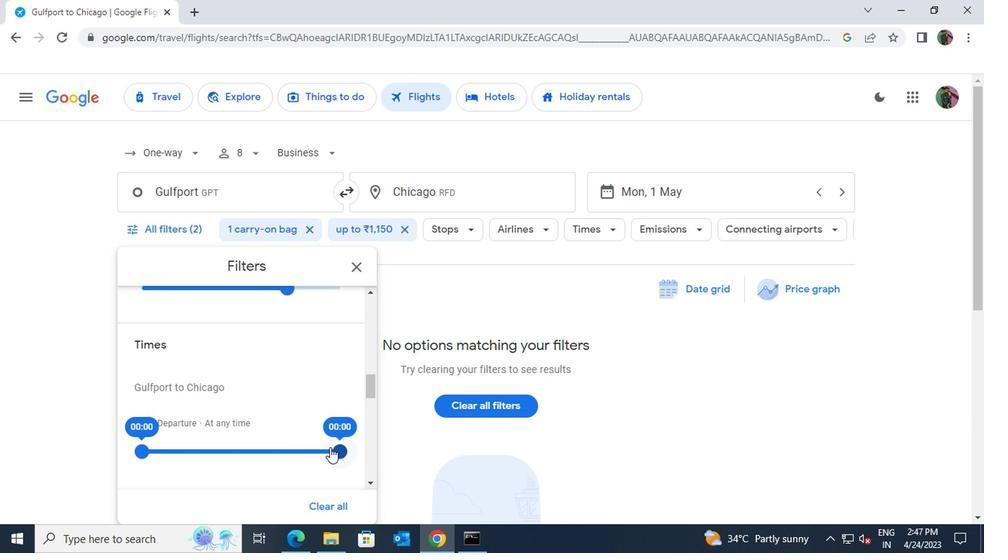 
Action: Mouse moved to (288, 445)
Screenshot: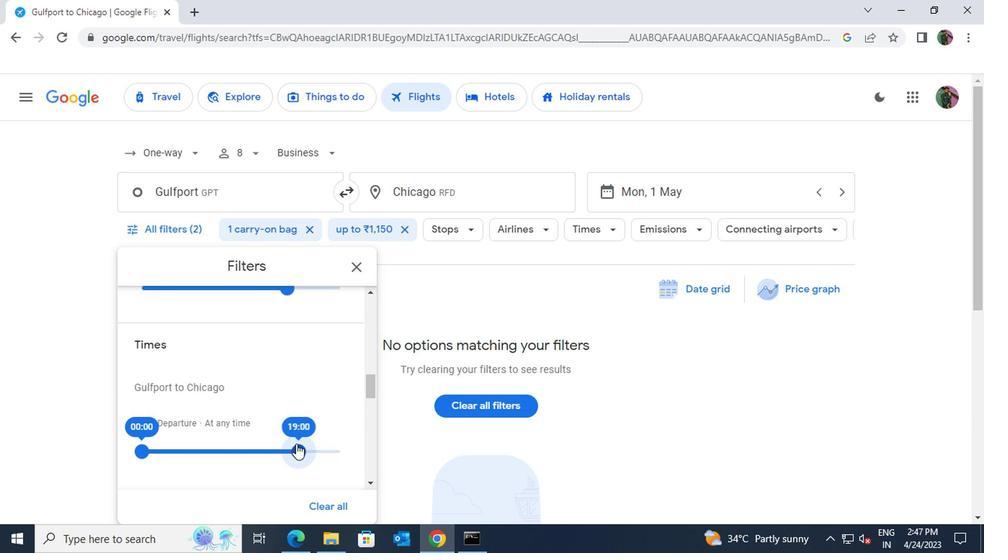 
